 Task: Create a due date automation trigger when advanced on, 2 hours before a card is due add fields with custom field "Resume" set to a date between 1 and 7 working days ago.
Action: Mouse moved to (1147, 332)
Screenshot: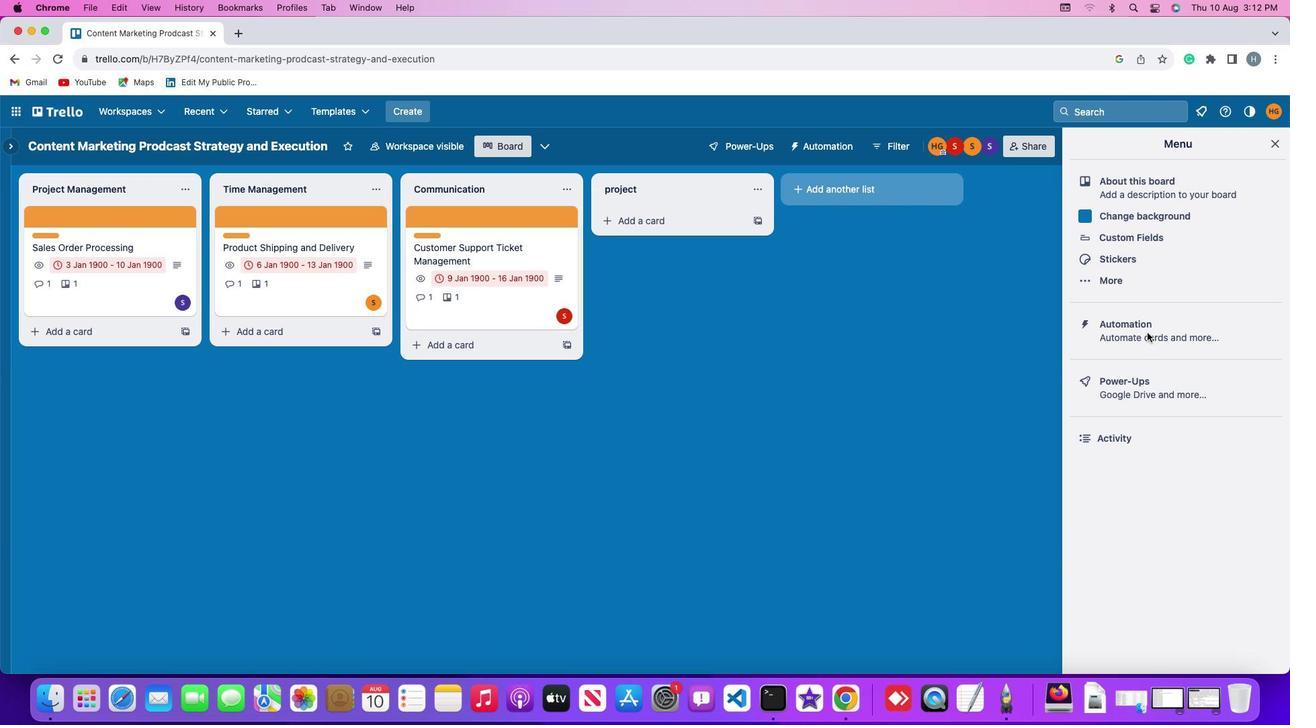 
Action: Mouse pressed left at (1147, 332)
Screenshot: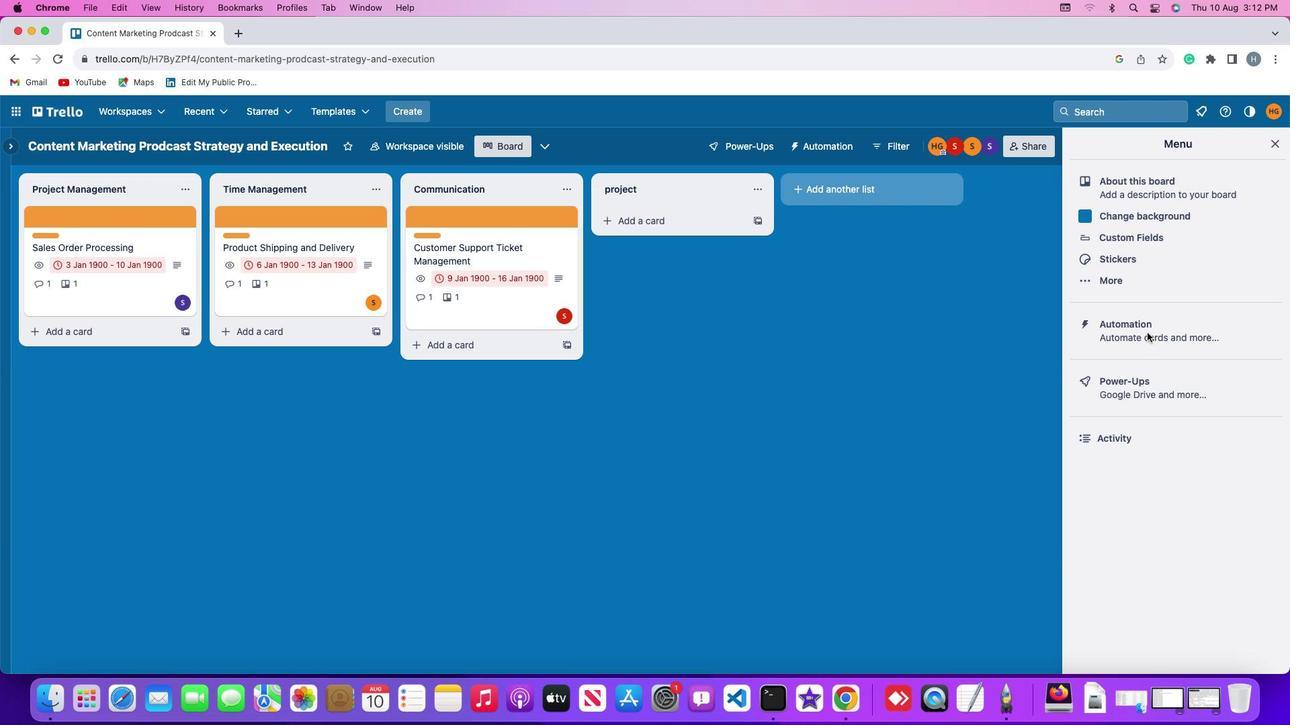 
Action: Mouse pressed left at (1147, 332)
Screenshot: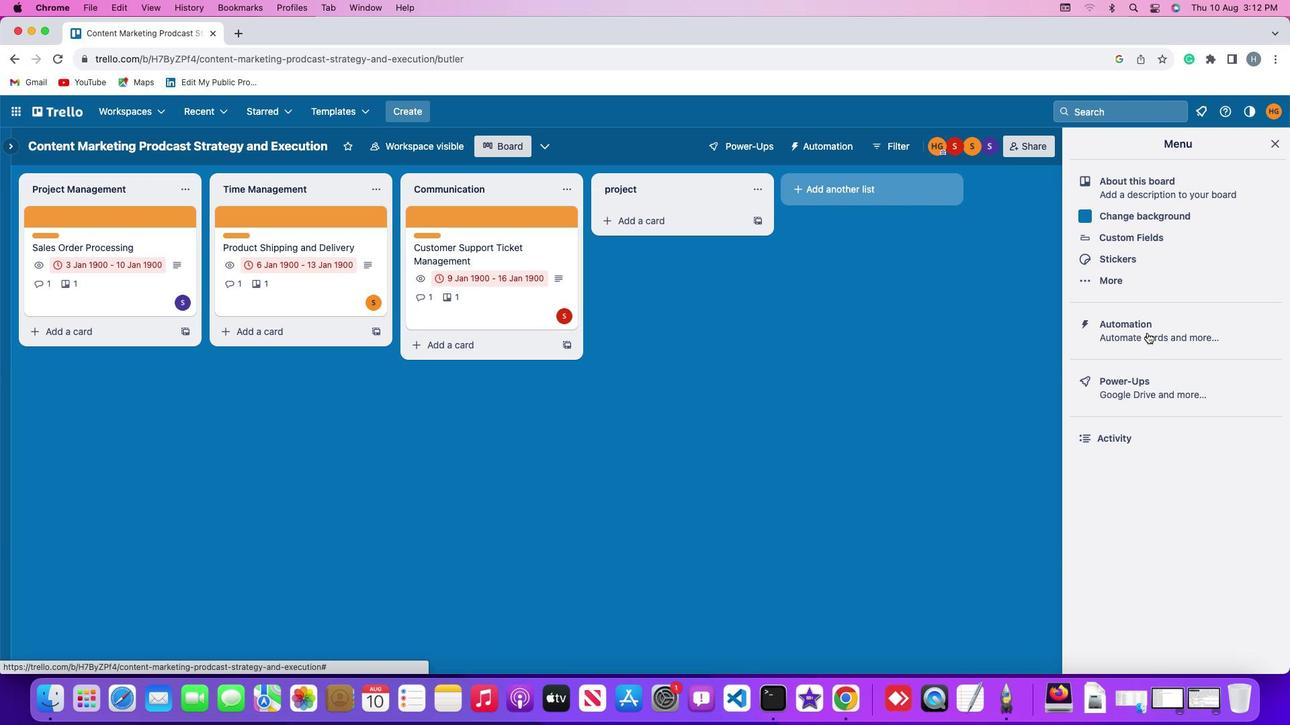 
Action: Mouse moved to (92, 320)
Screenshot: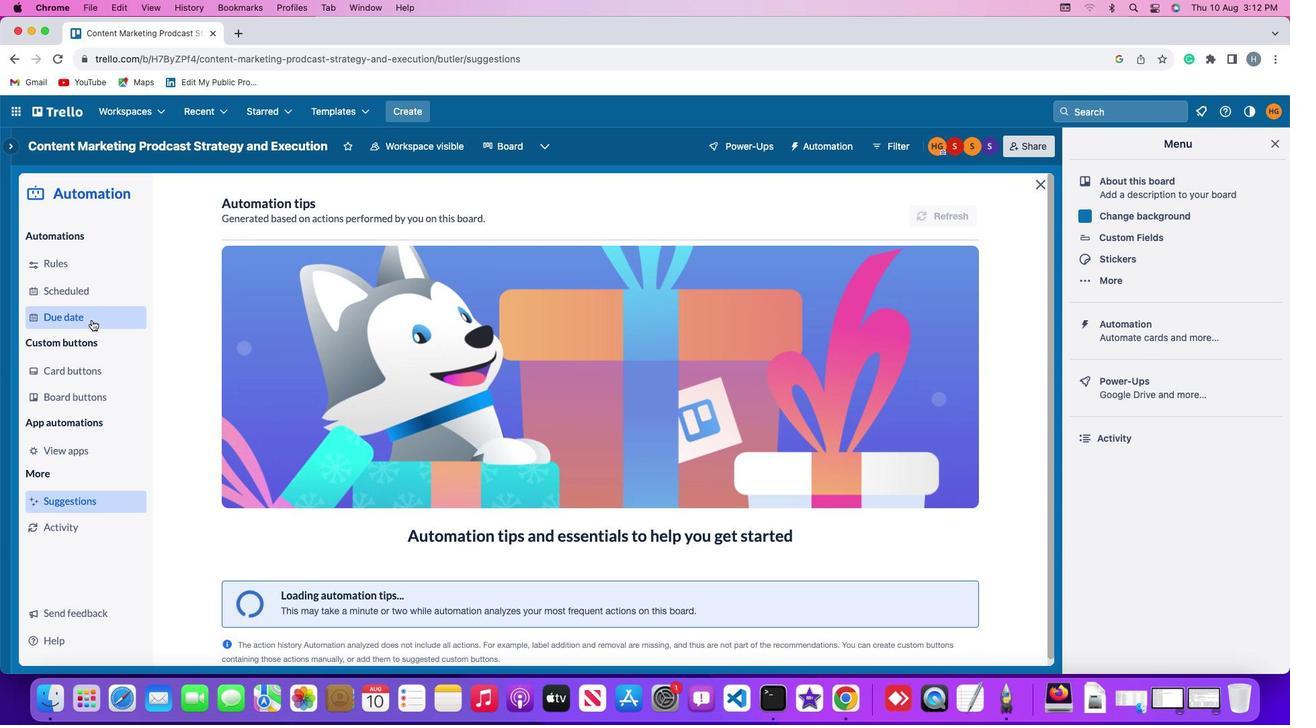 
Action: Mouse pressed left at (92, 320)
Screenshot: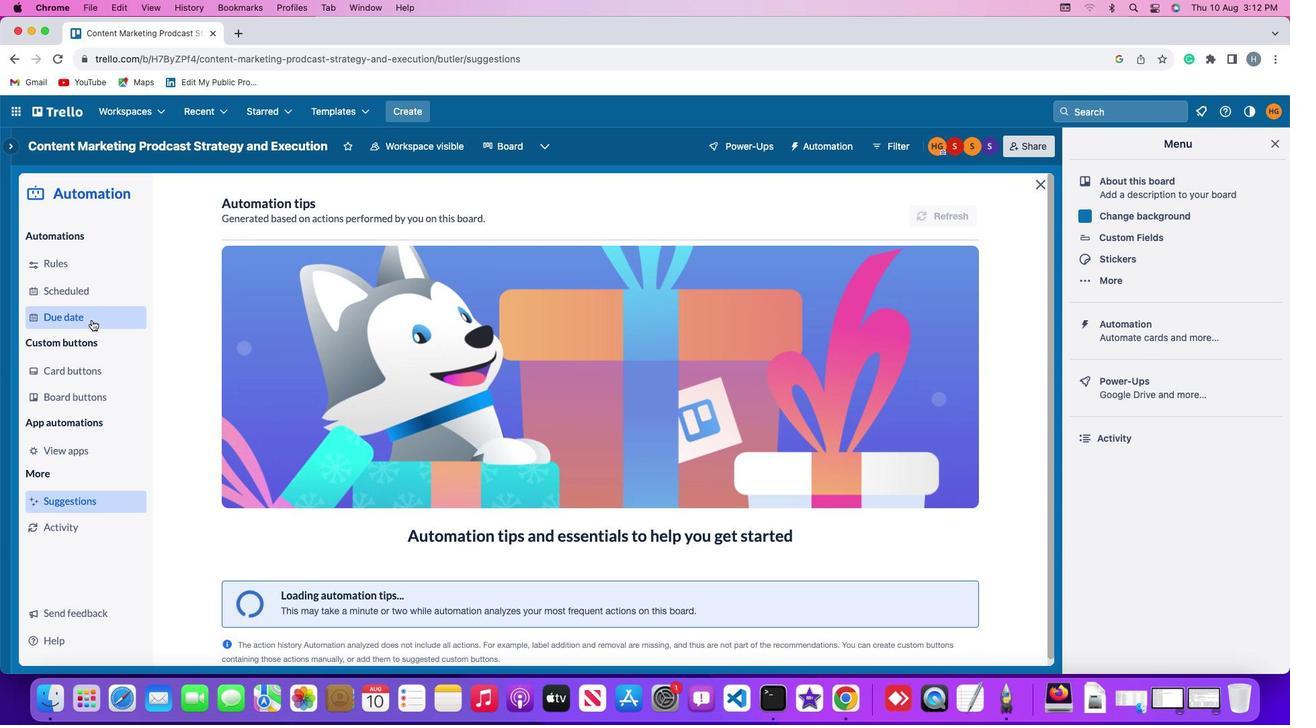 
Action: Mouse moved to (894, 205)
Screenshot: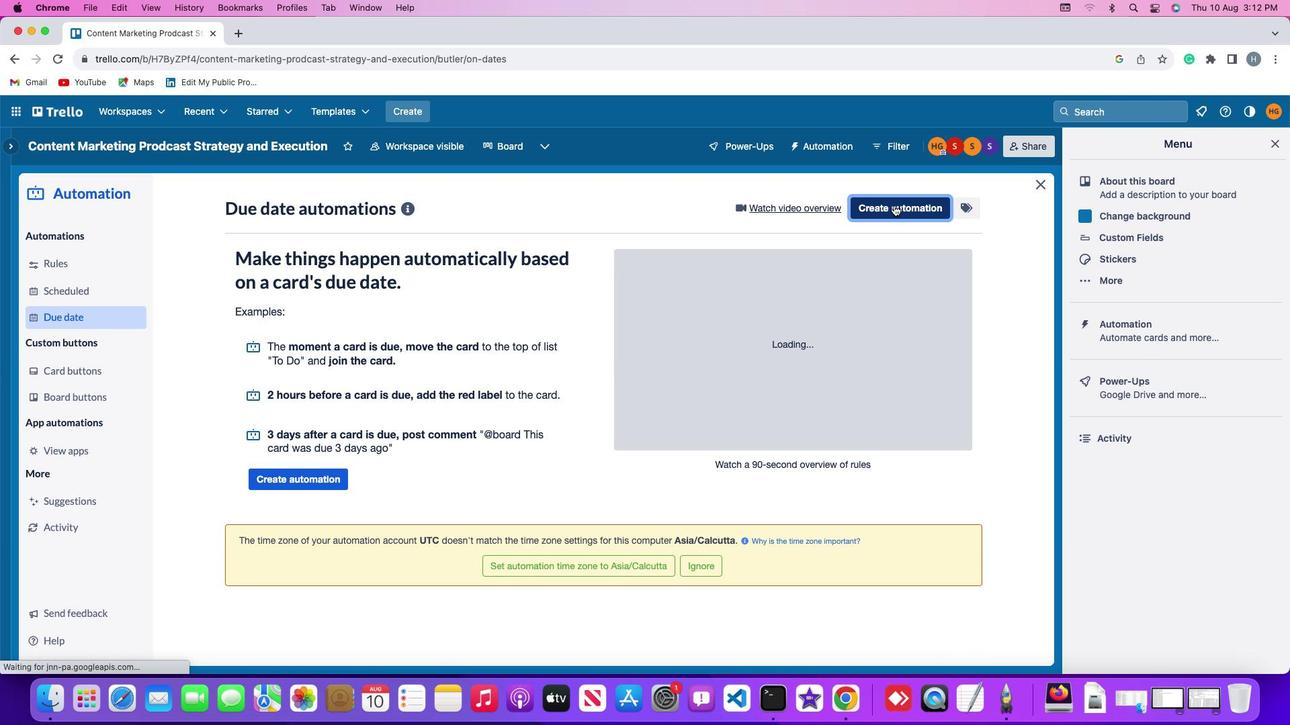 
Action: Mouse pressed left at (894, 205)
Screenshot: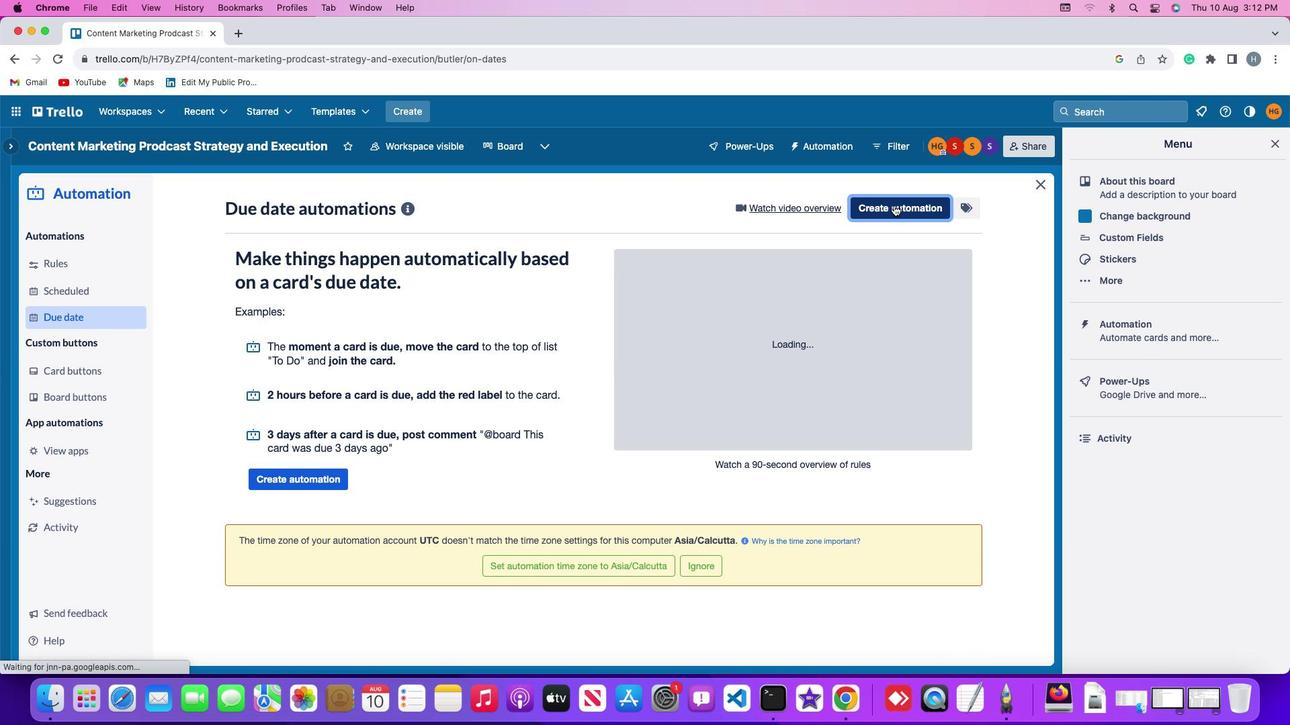 
Action: Mouse moved to (266, 340)
Screenshot: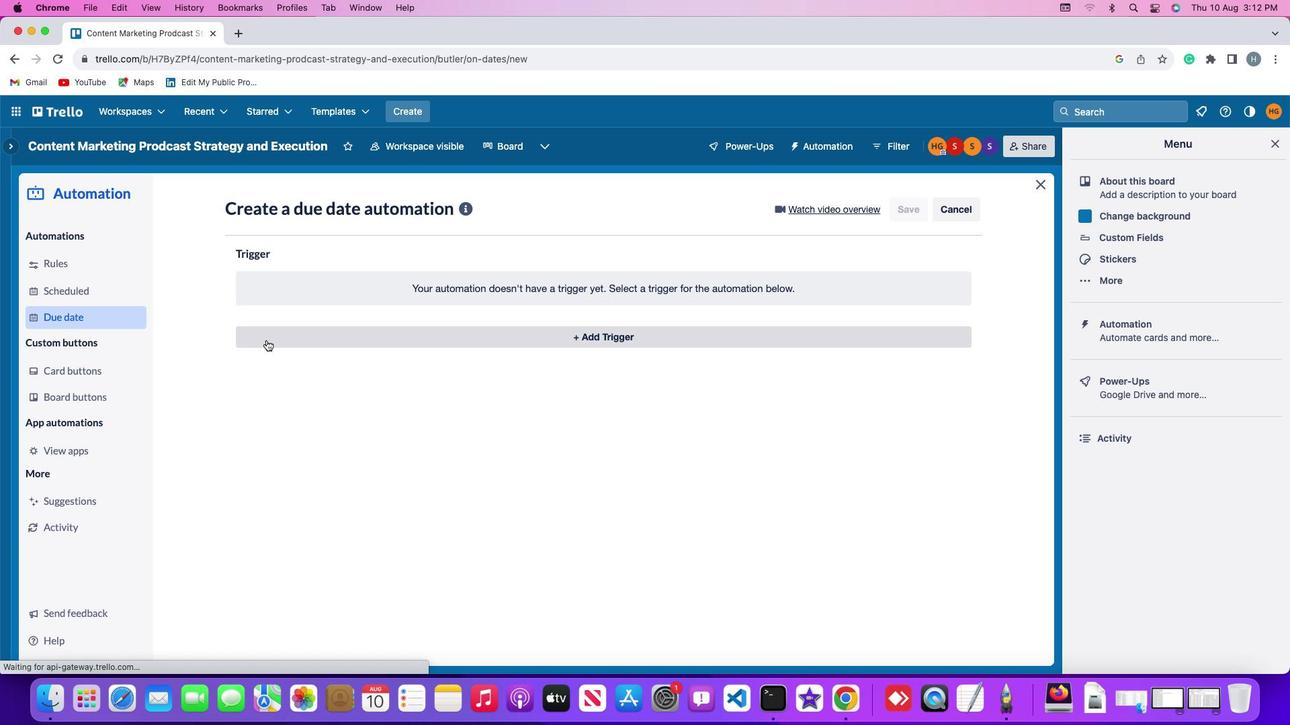 
Action: Mouse pressed left at (266, 340)
Screenshot: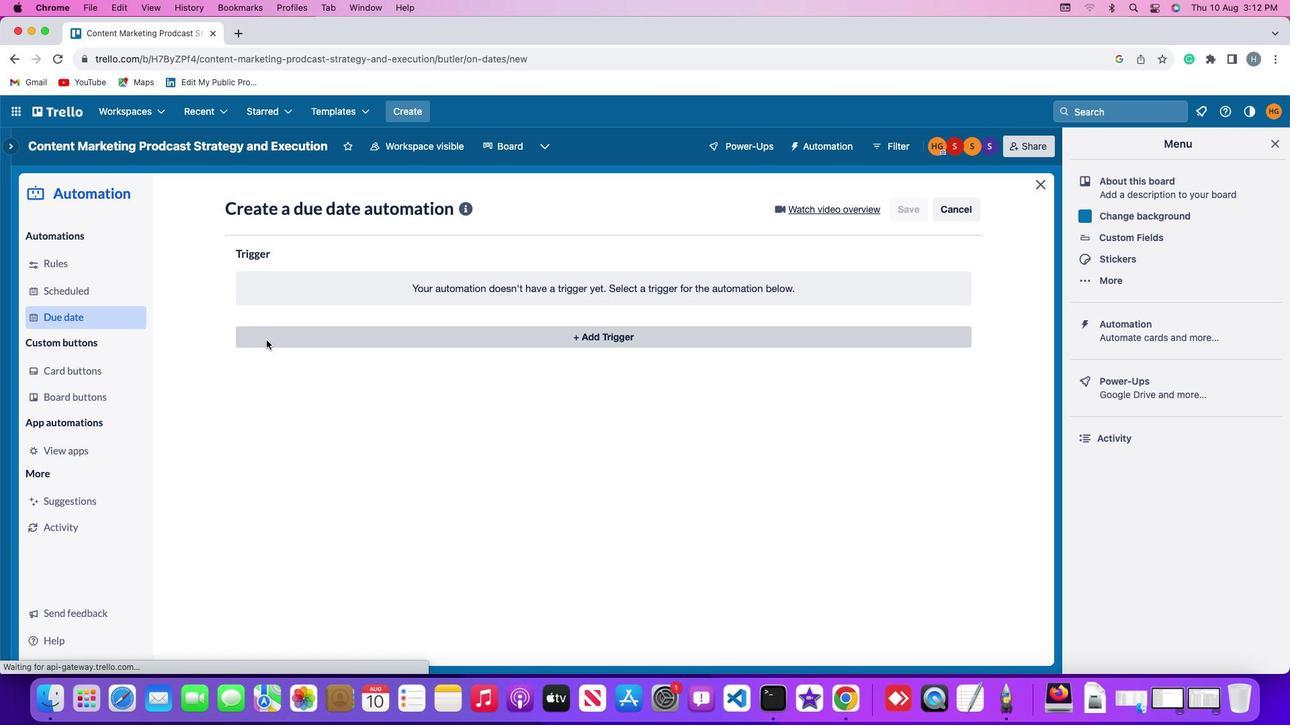 
Action: Mouse moved to (261, 546)
Screenshot: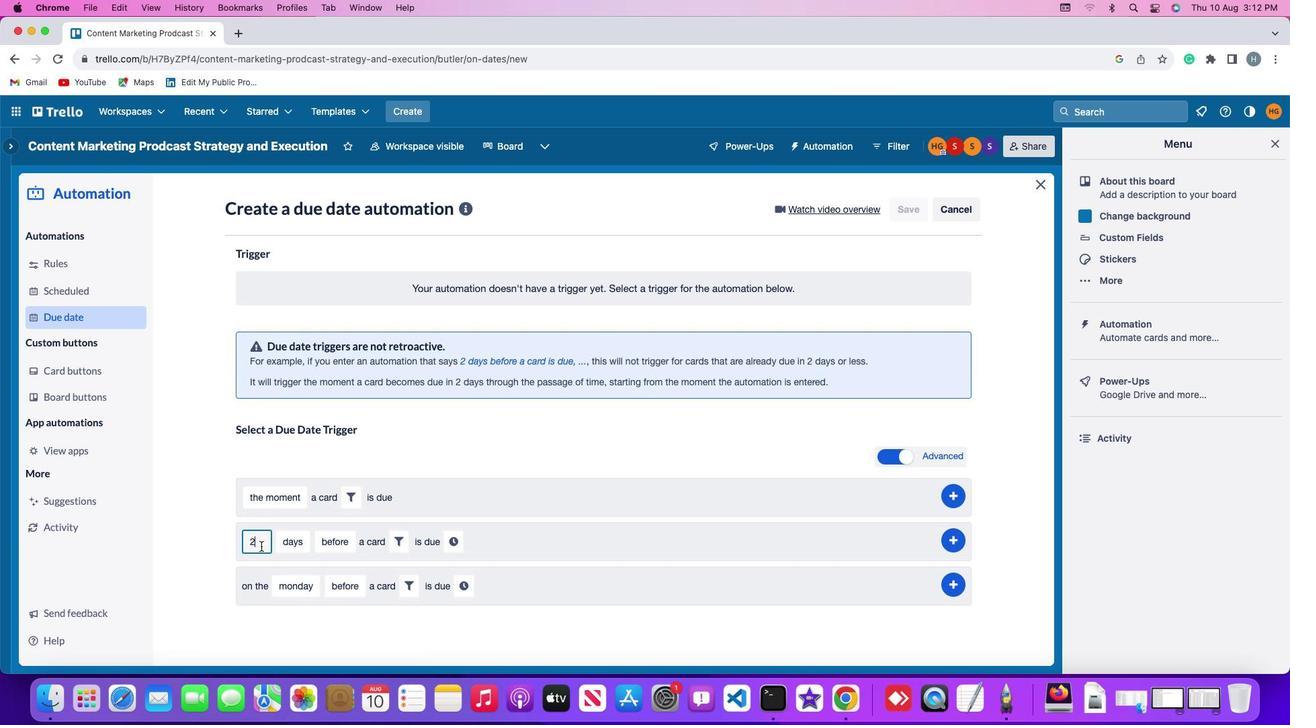 
Action: Mouse pressed left at (261, 546)
Screenshot: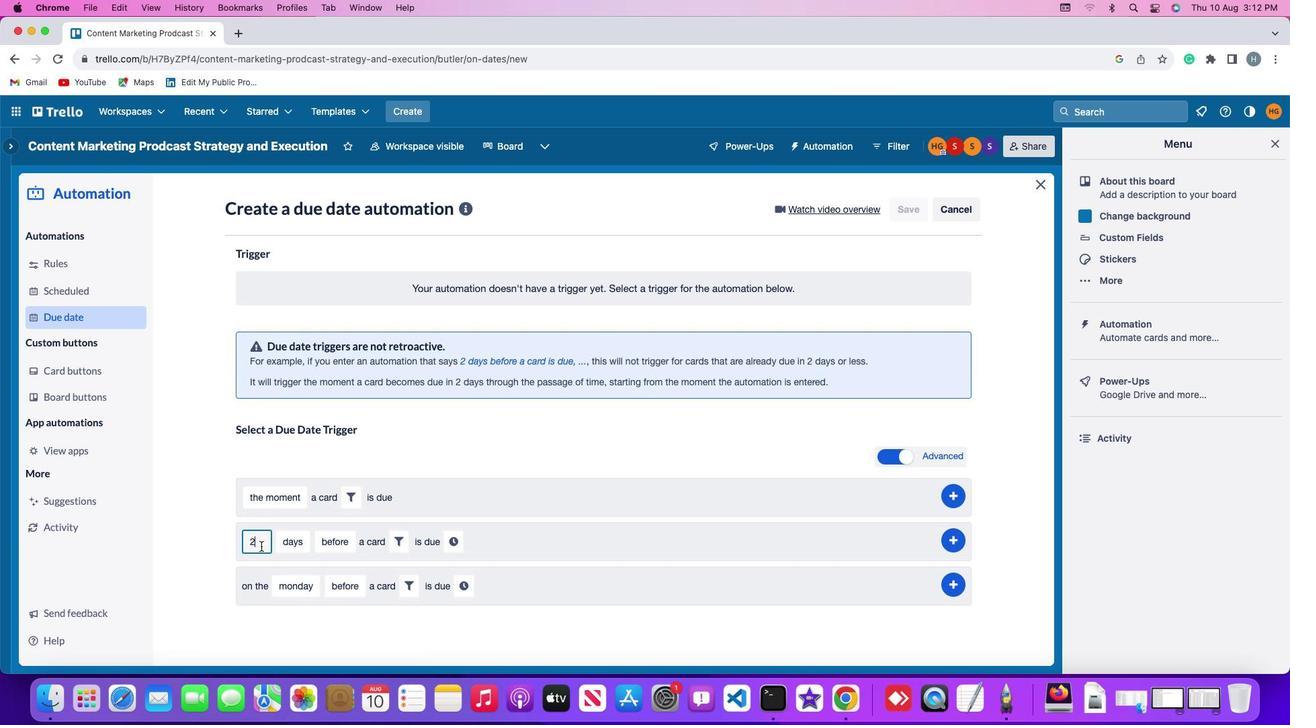 
Action: Mouse moved to (263, 543)
Screenshot: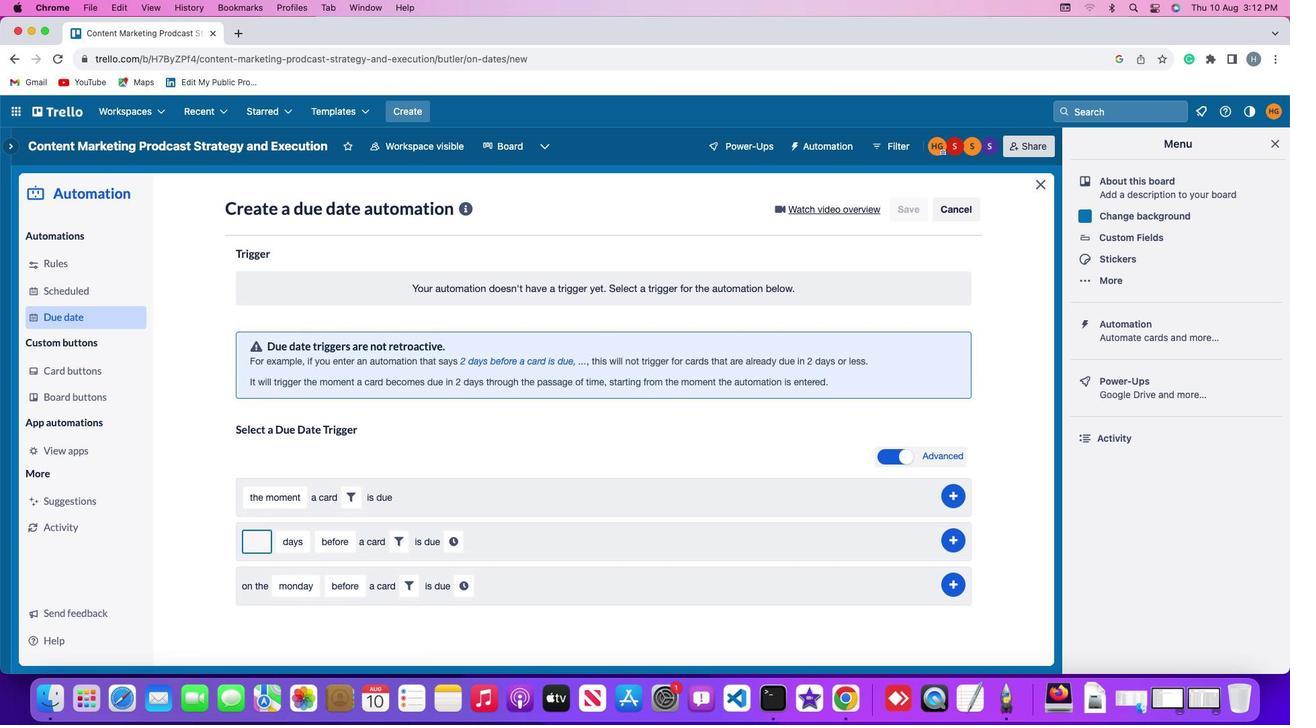 
Action: Key pressed Key.backspace
Screenshot: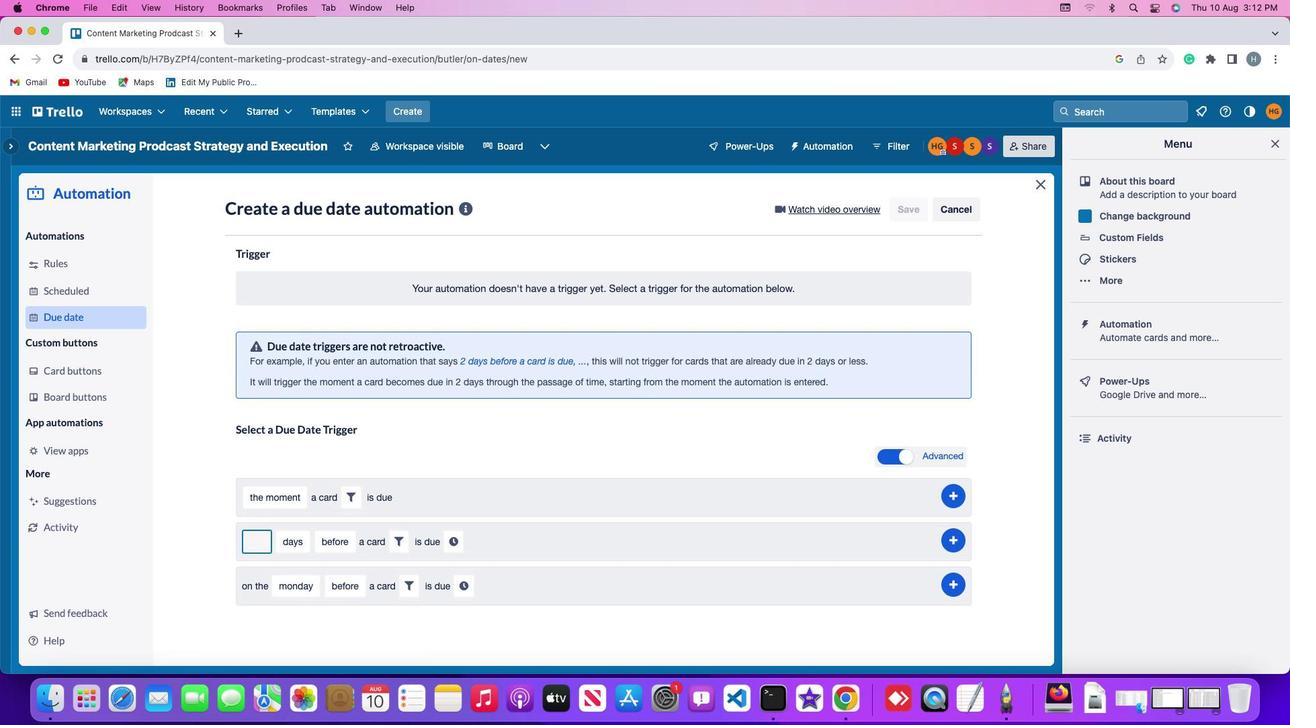 
Action: Mouse moved to (267, 542)
Screenshot: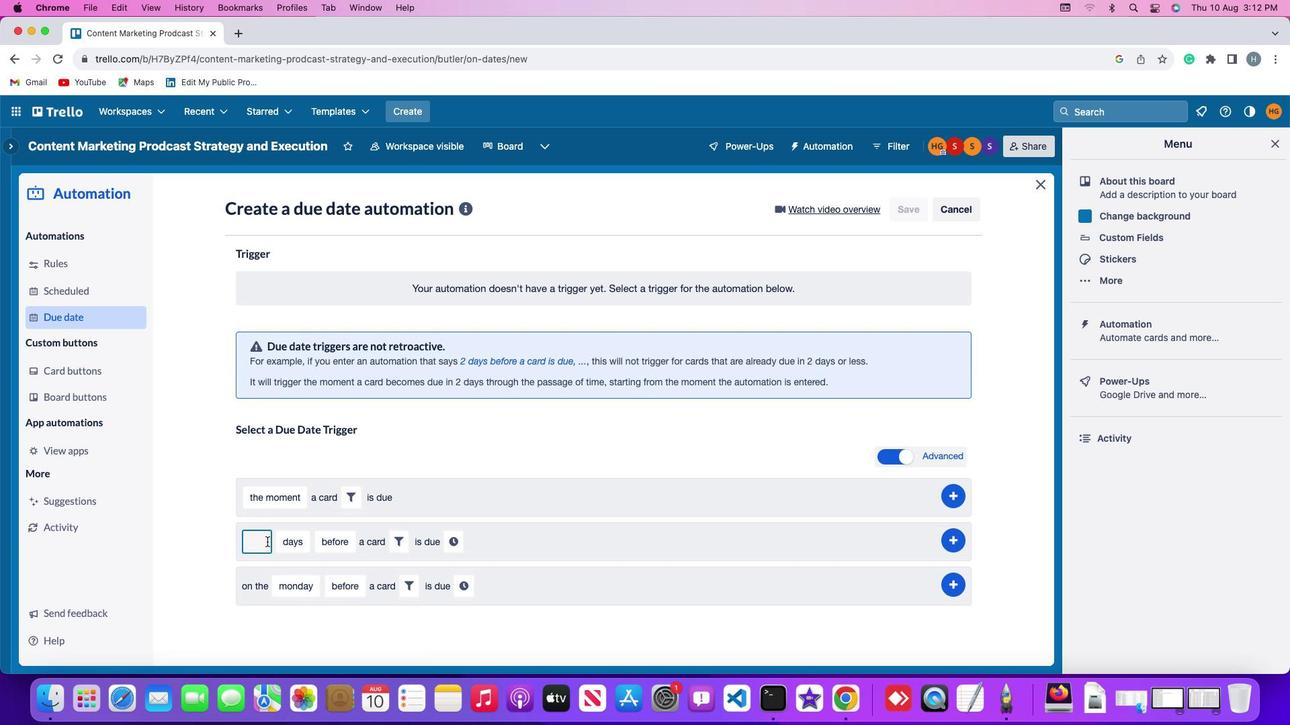 
Action: Key pressed '2'
Screenshot: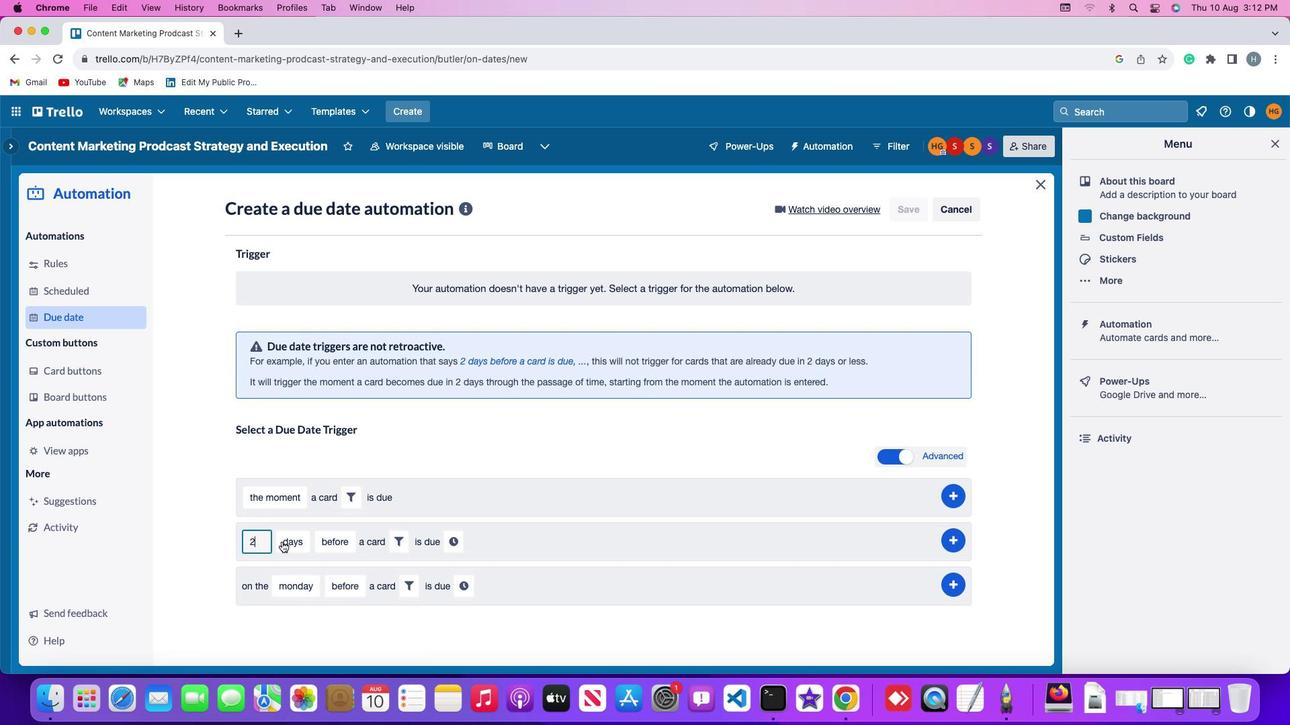 
Action: Mouse moved to (292, 540)
Screenshot: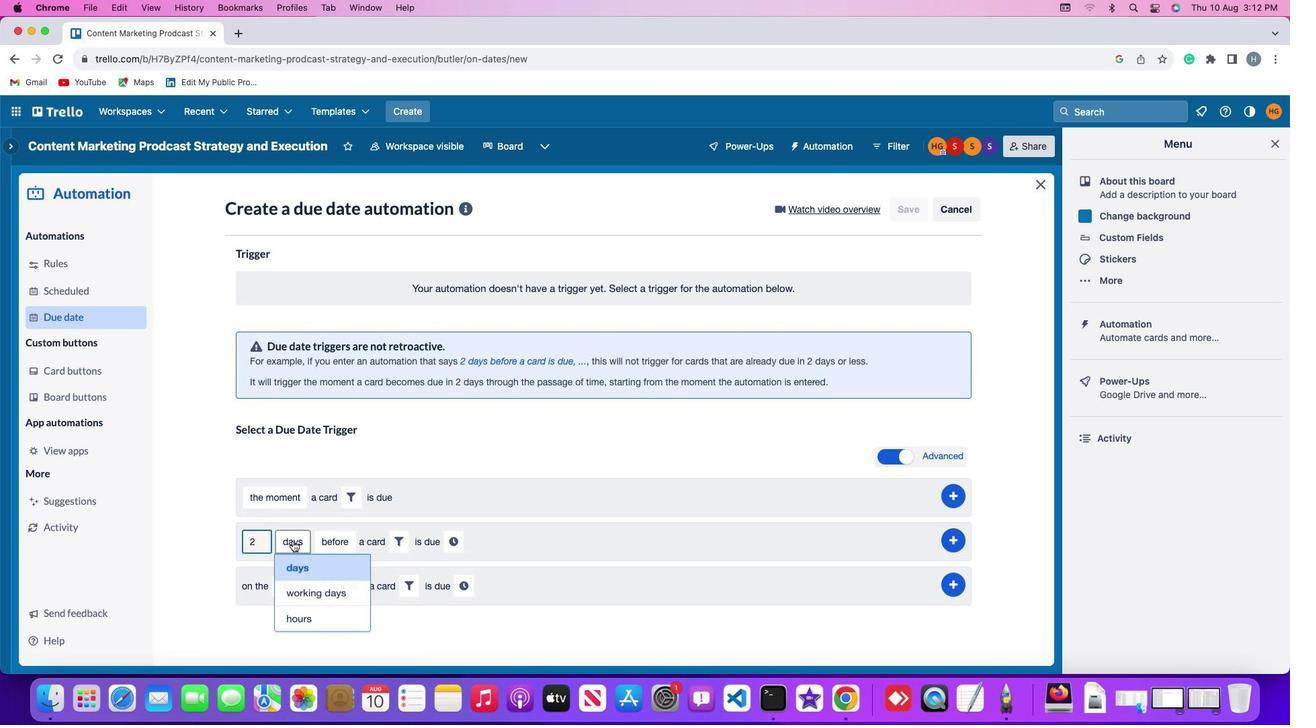 
Action: Mouse pressed left at (292, 540)
Screenshot: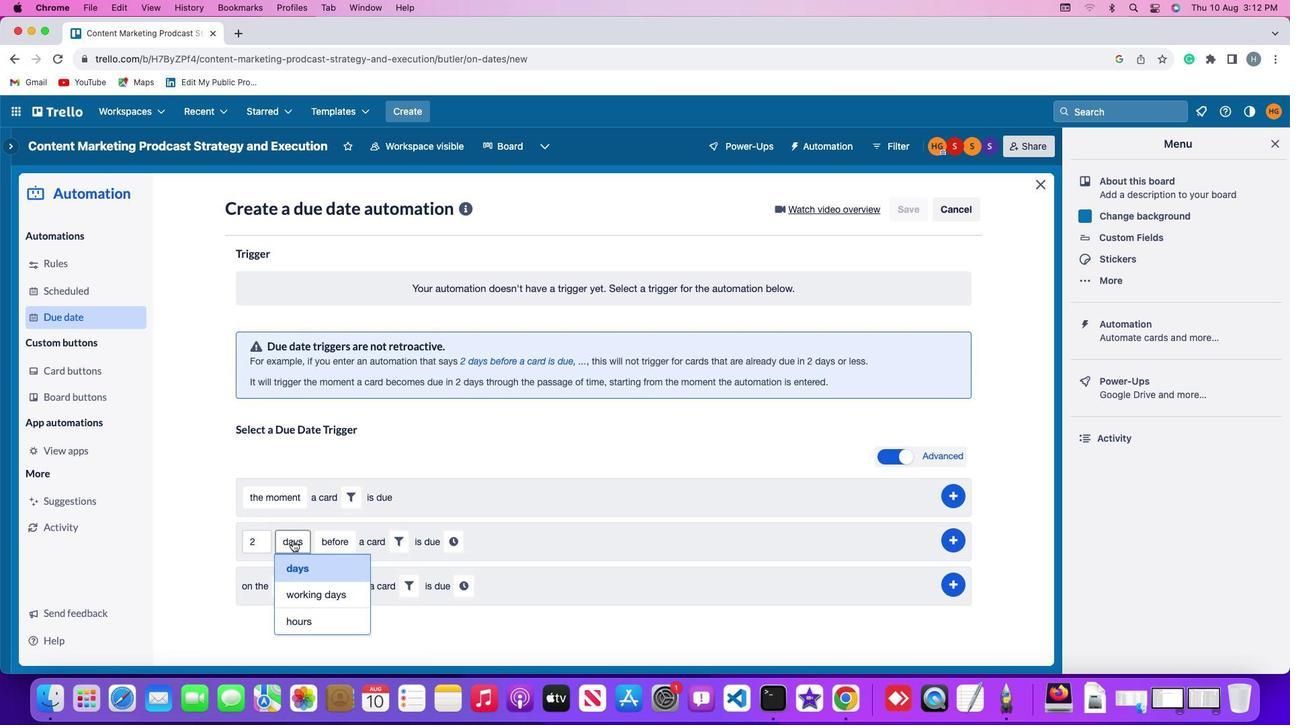 
Action: Mouse moved to (304, 618)
Screenshot: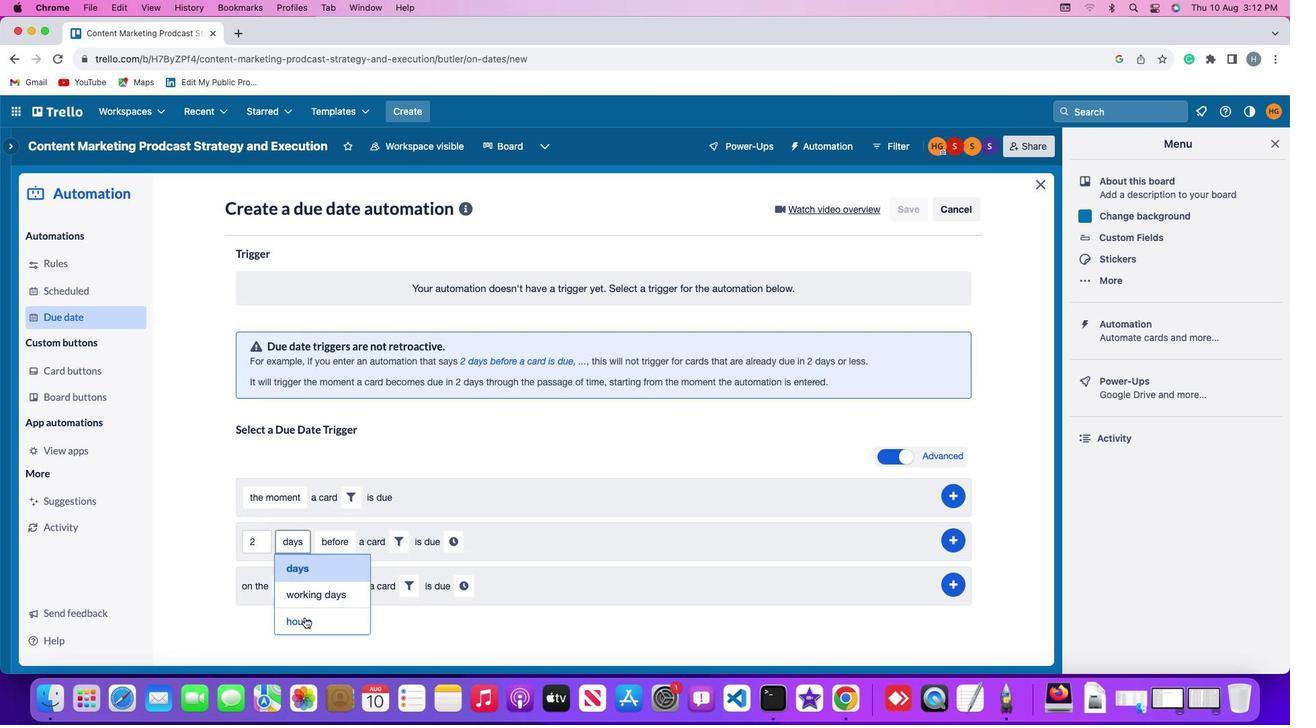 
Action: Mouse pressed left at (304, 618)
Screenshot: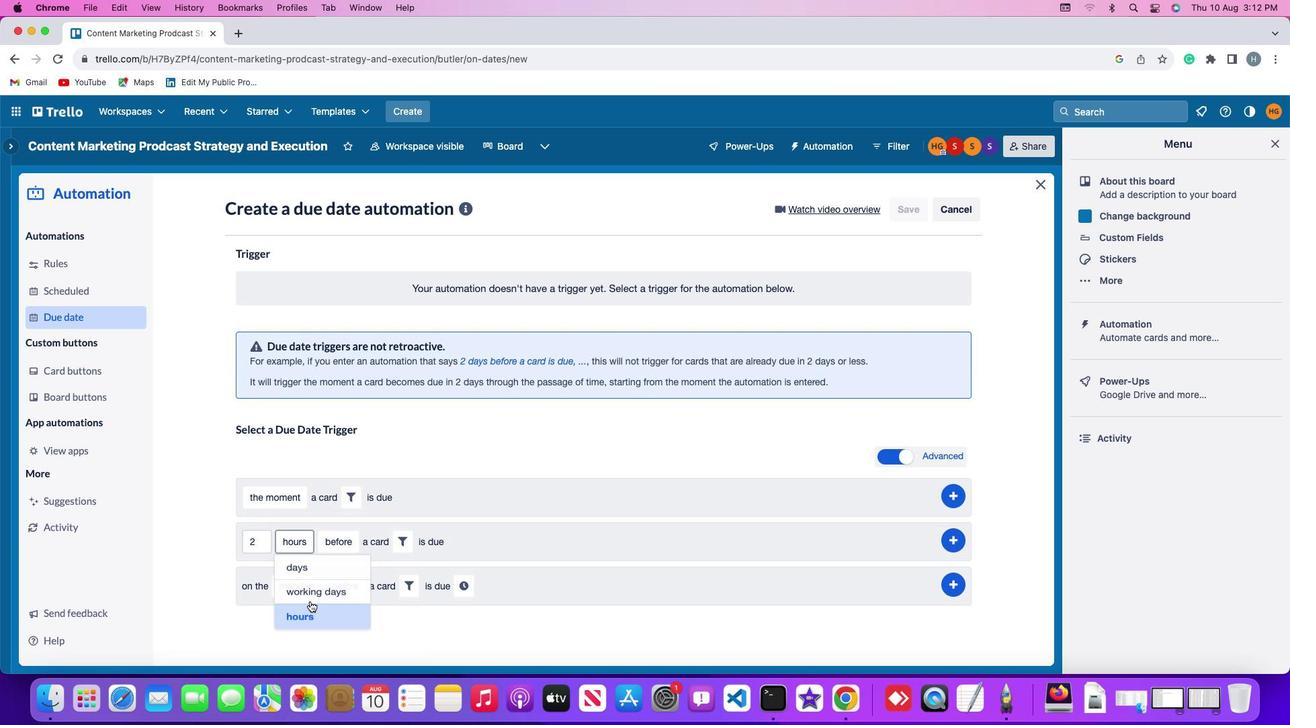 
Action: Mouse moved to (332, 545)
Screenshot: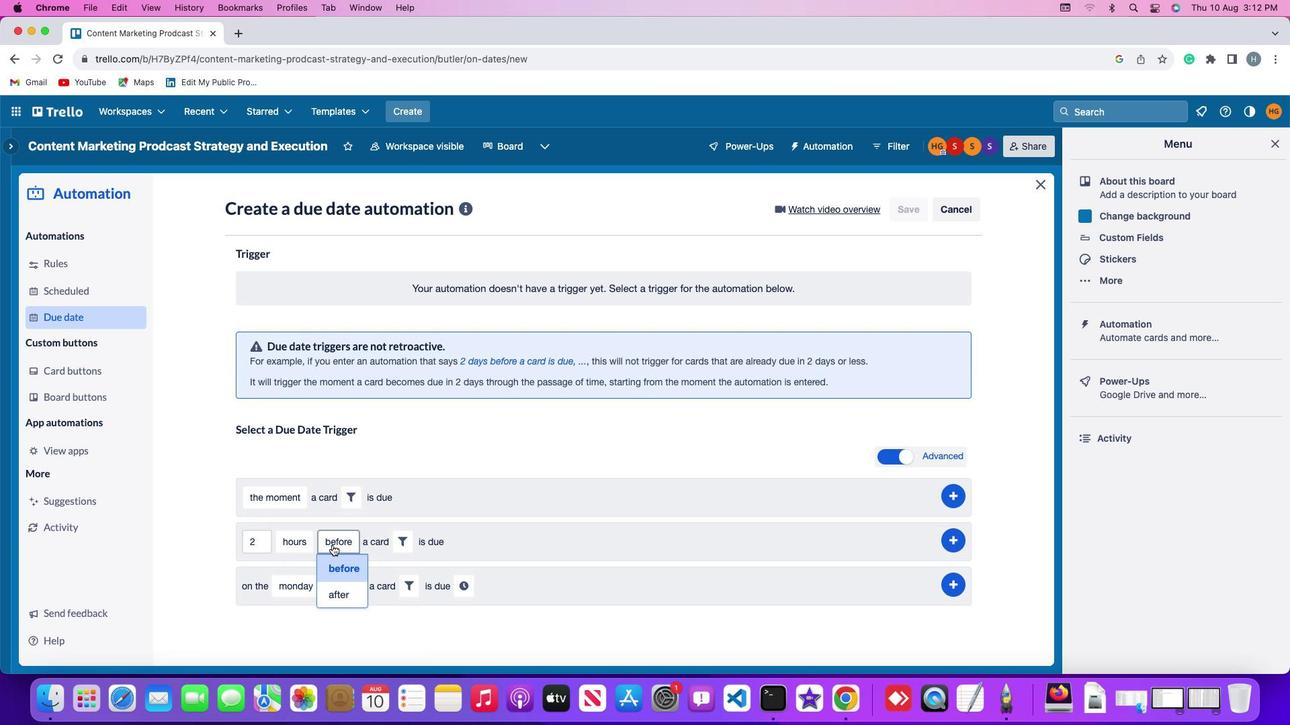 
Action: Mouse pressed left at (332, 545)
Screenshot: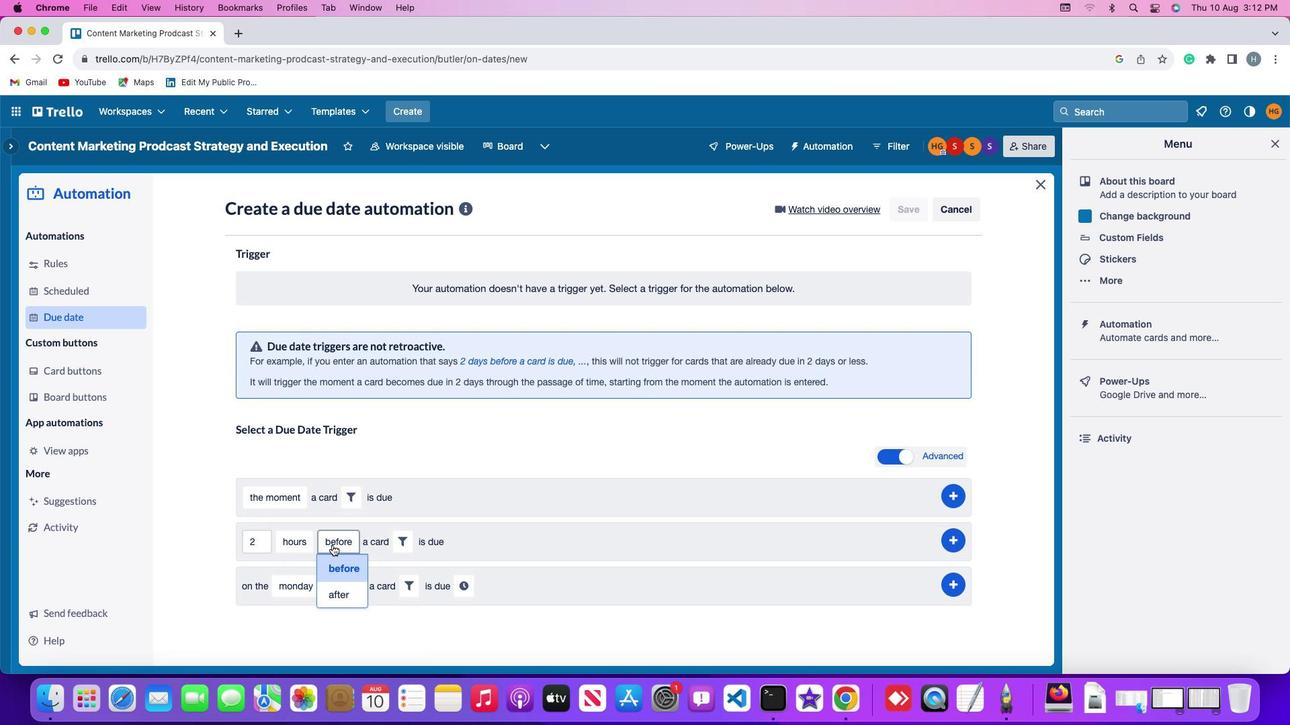 
Action: Mouse moved to (340, 569)
Screenshot: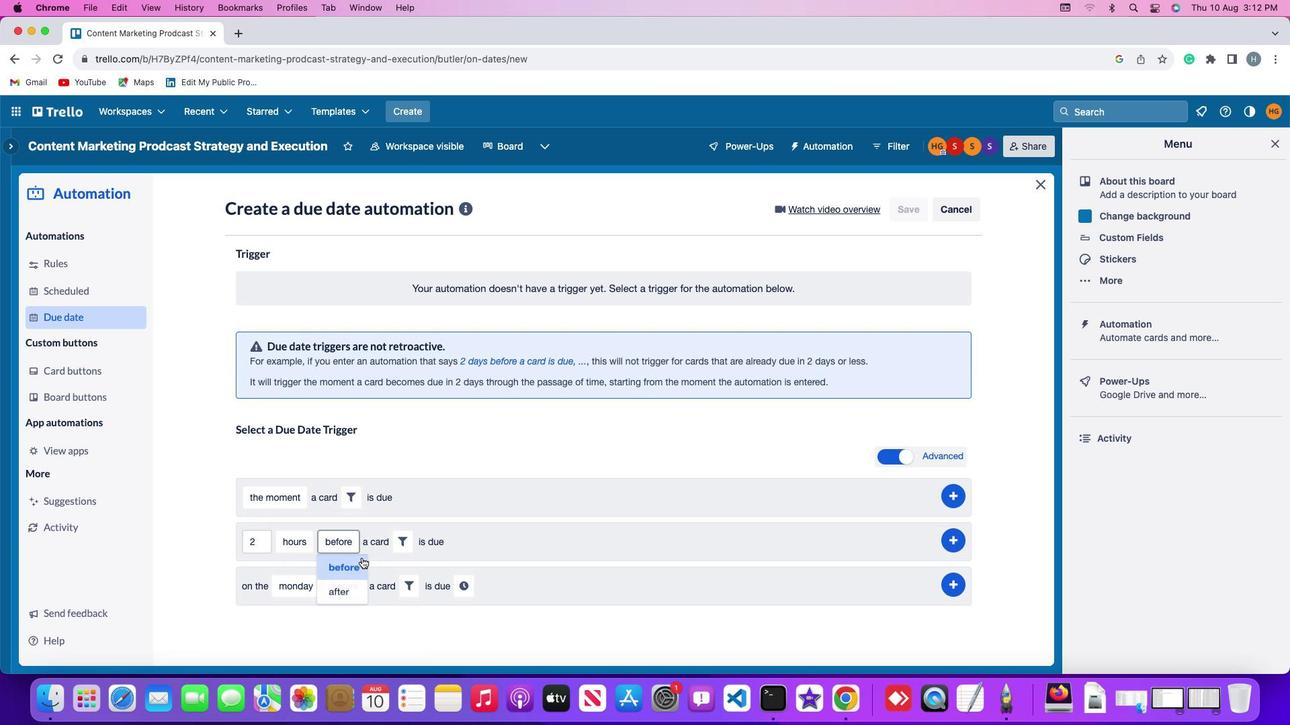 
Action: Mouse pressed left at (340, 569)
Screenshot: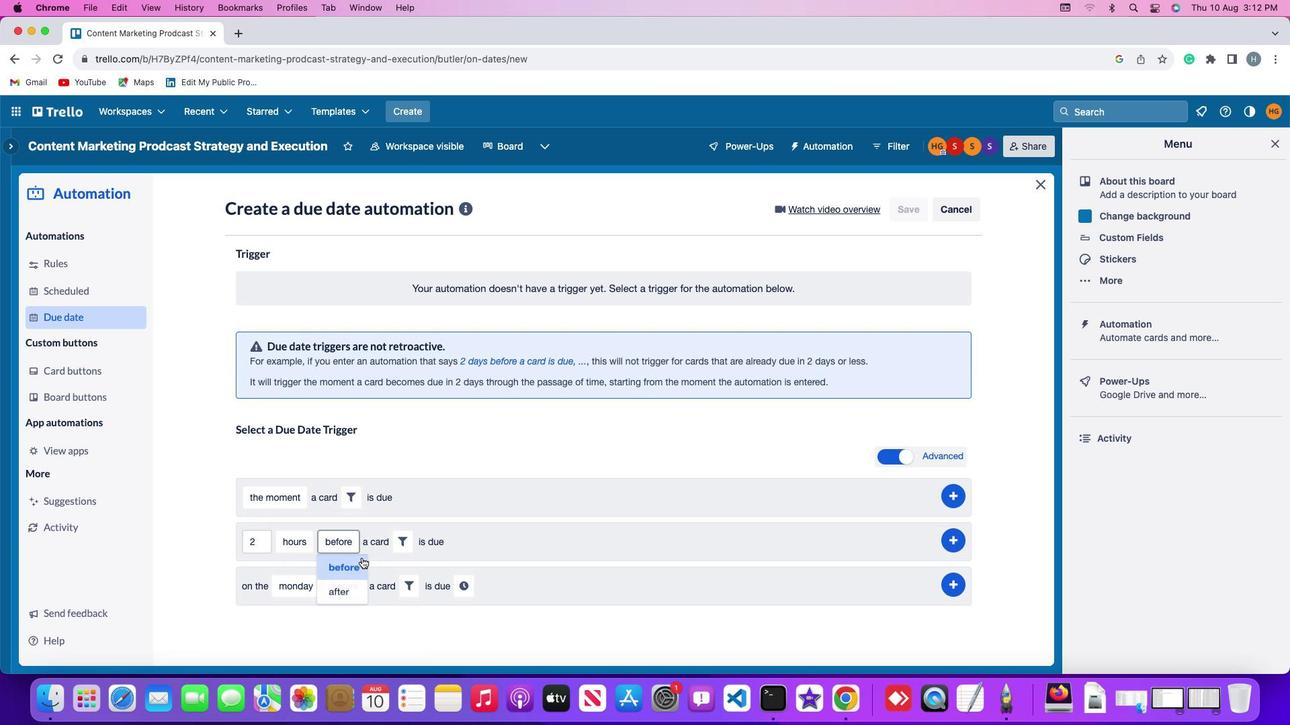 
Action: Mouse moved to (399, 541)
Screenshot: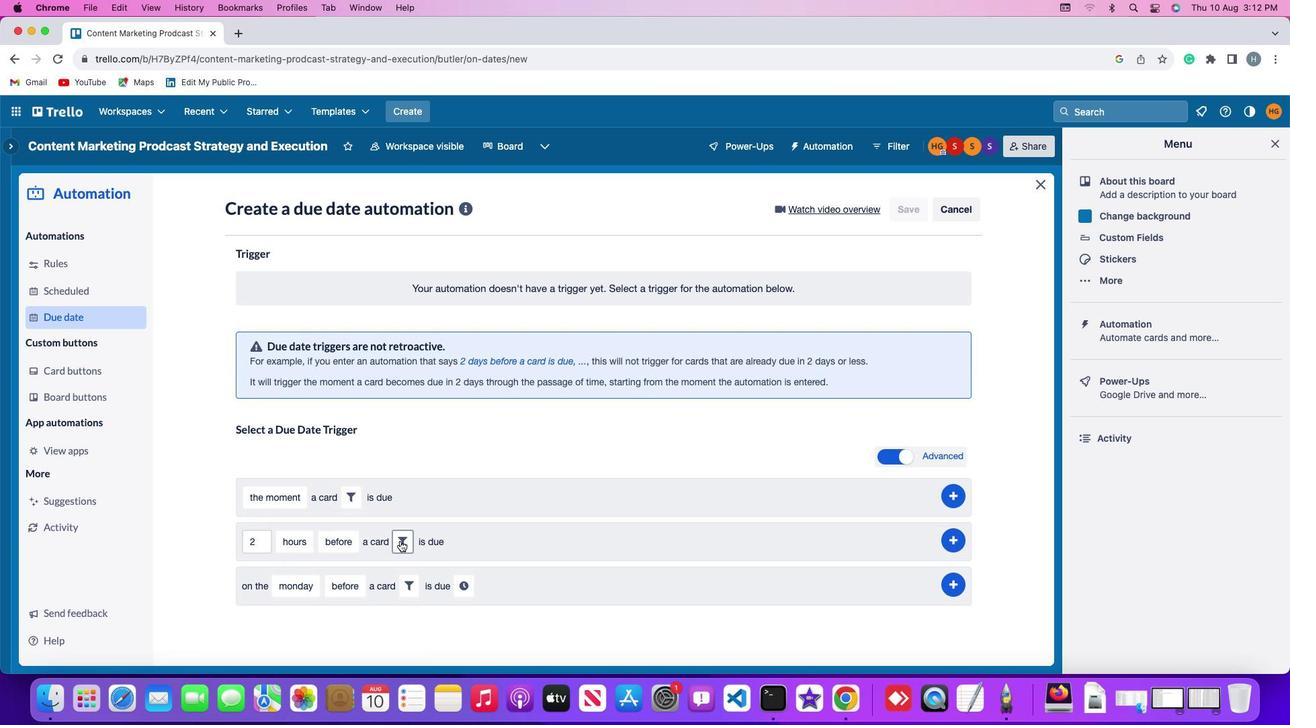 
Action: Mouse pressed left at (399, 541)
Screenshot: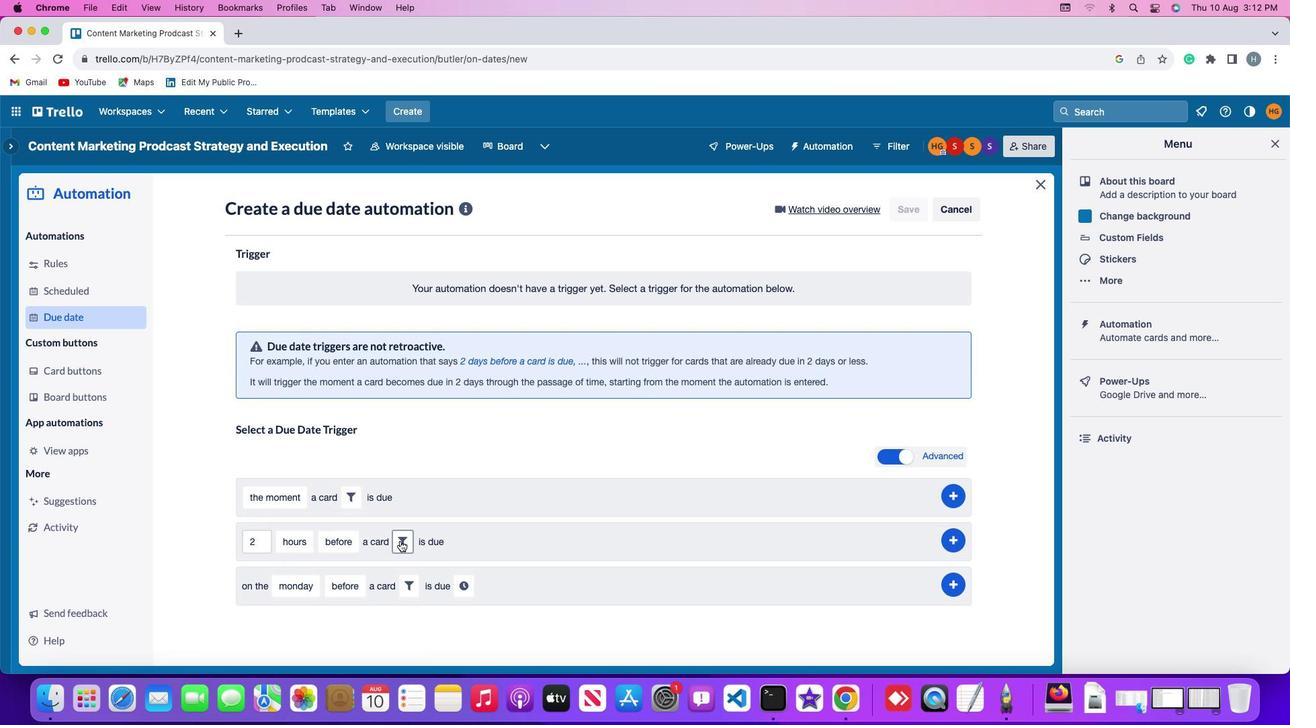 
Action: Mouse moved to (620, 582)
Screenshot: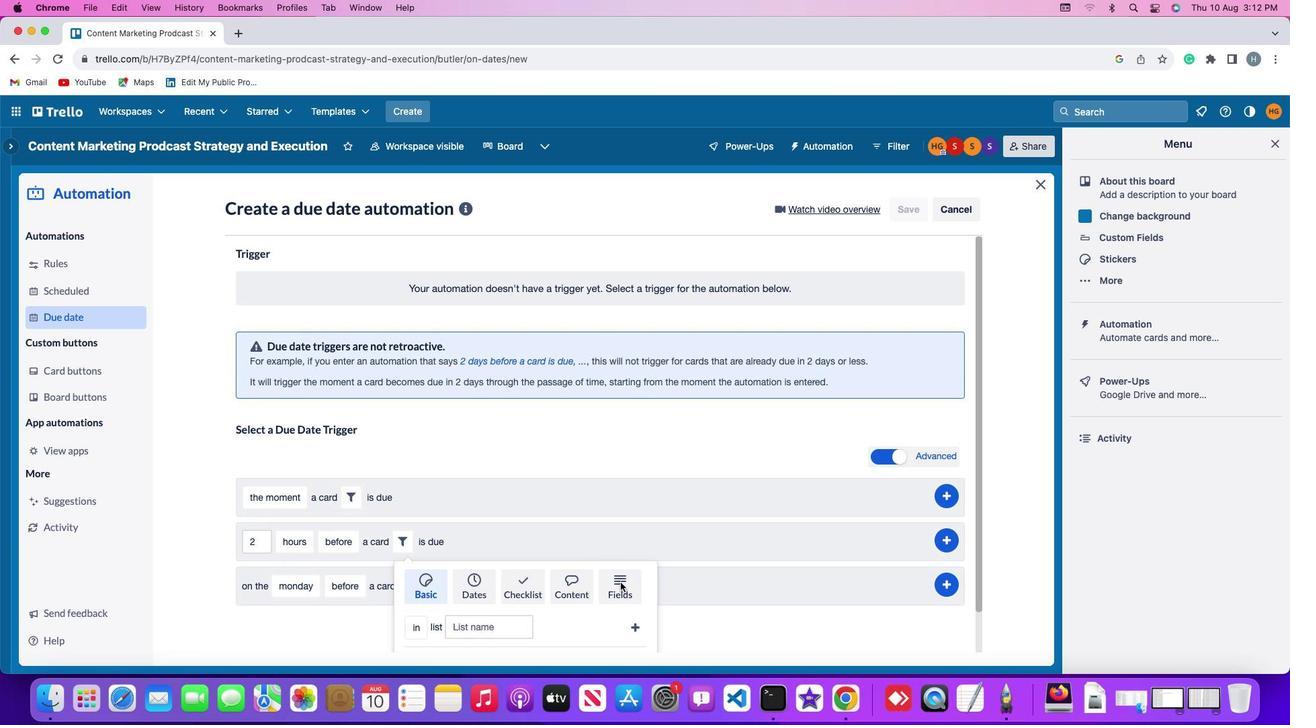 
Action: Mouse pressed left at (620, 582)
Screenshot: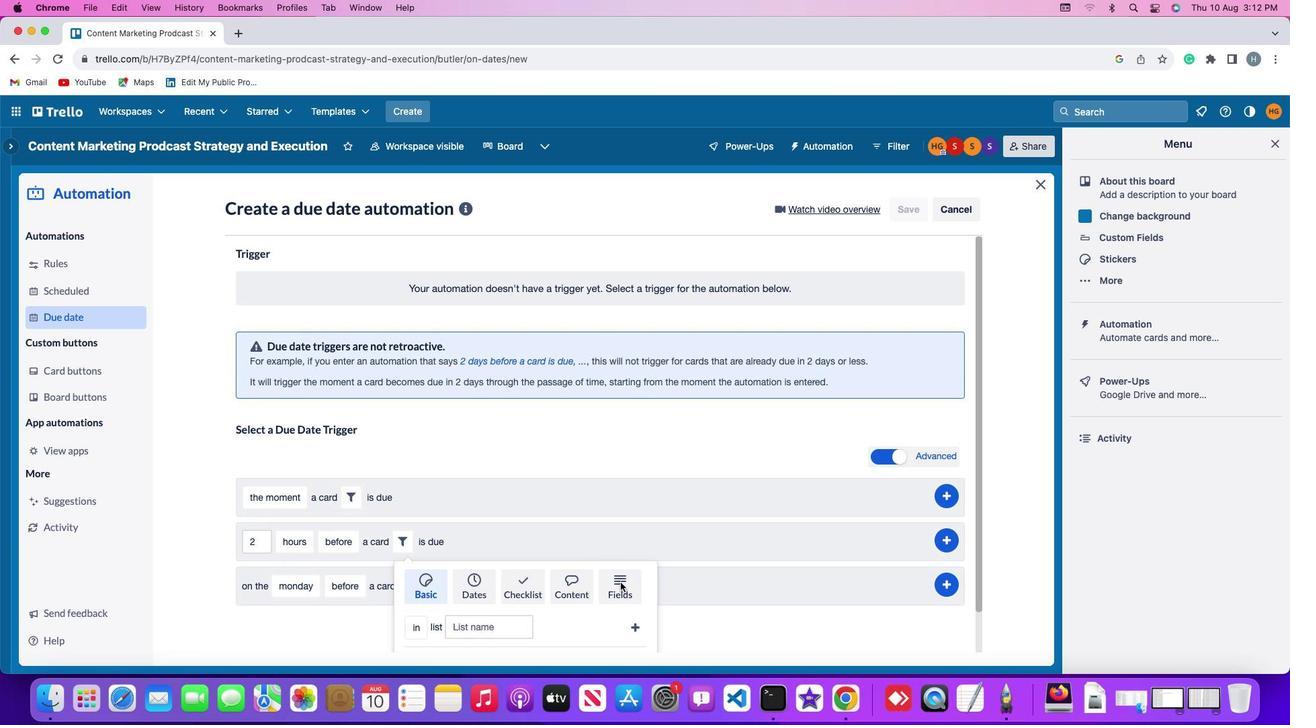 
Action: Mouse moved to (358, 627)
Screenshot: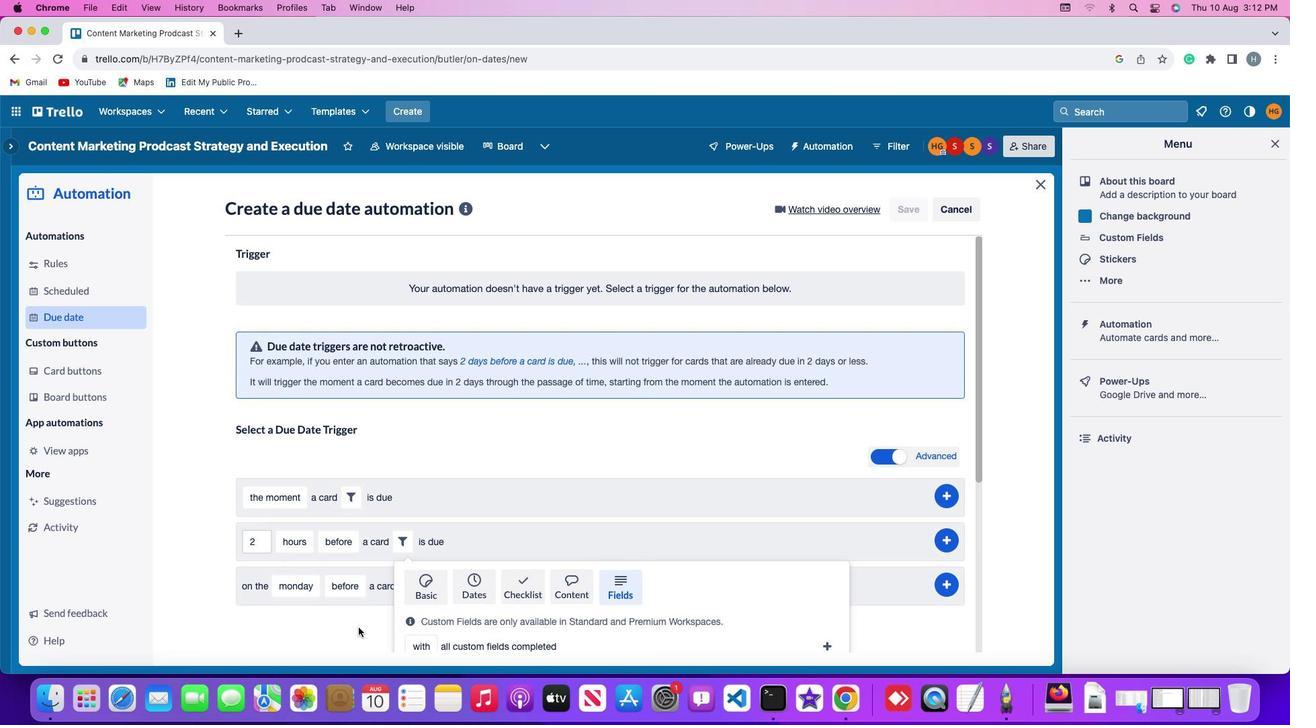 
Action: Mouse scrolled (358, 627) with delta (0, 0)
Screenshot: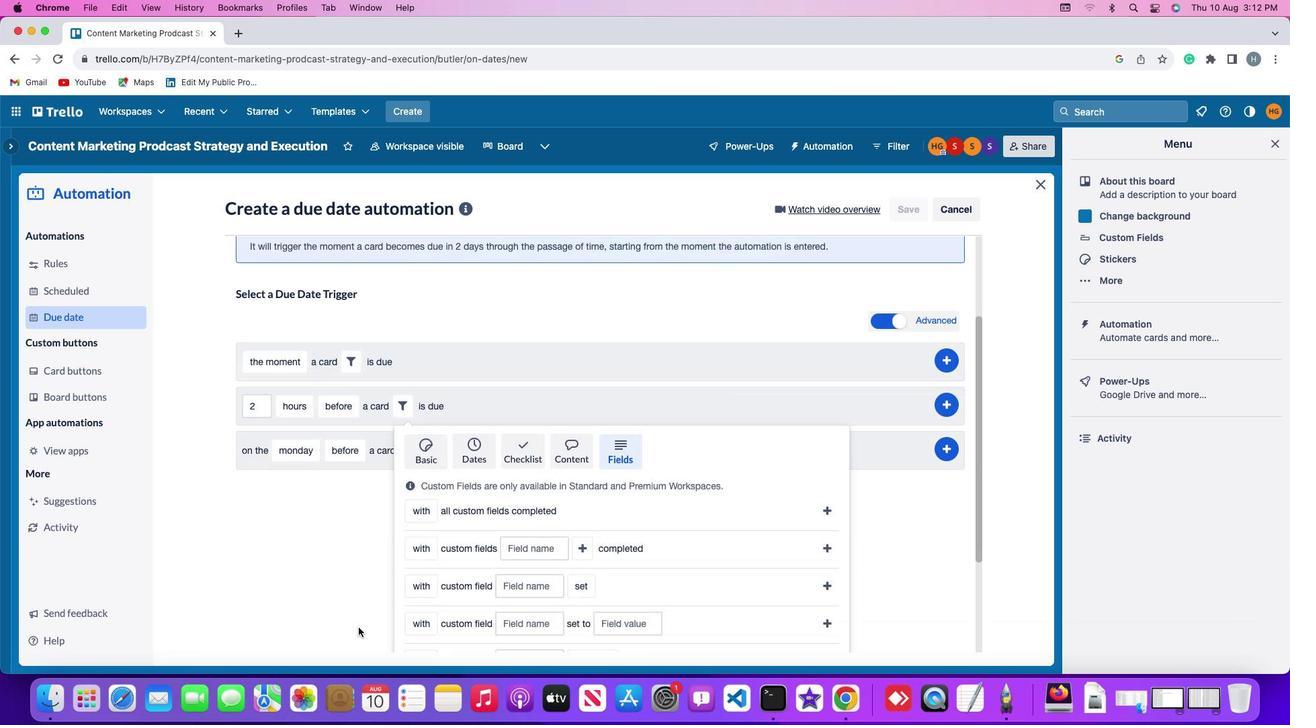 
Action: Mouse scrolled (358, 627) with delta (0, 0)
Screenshot: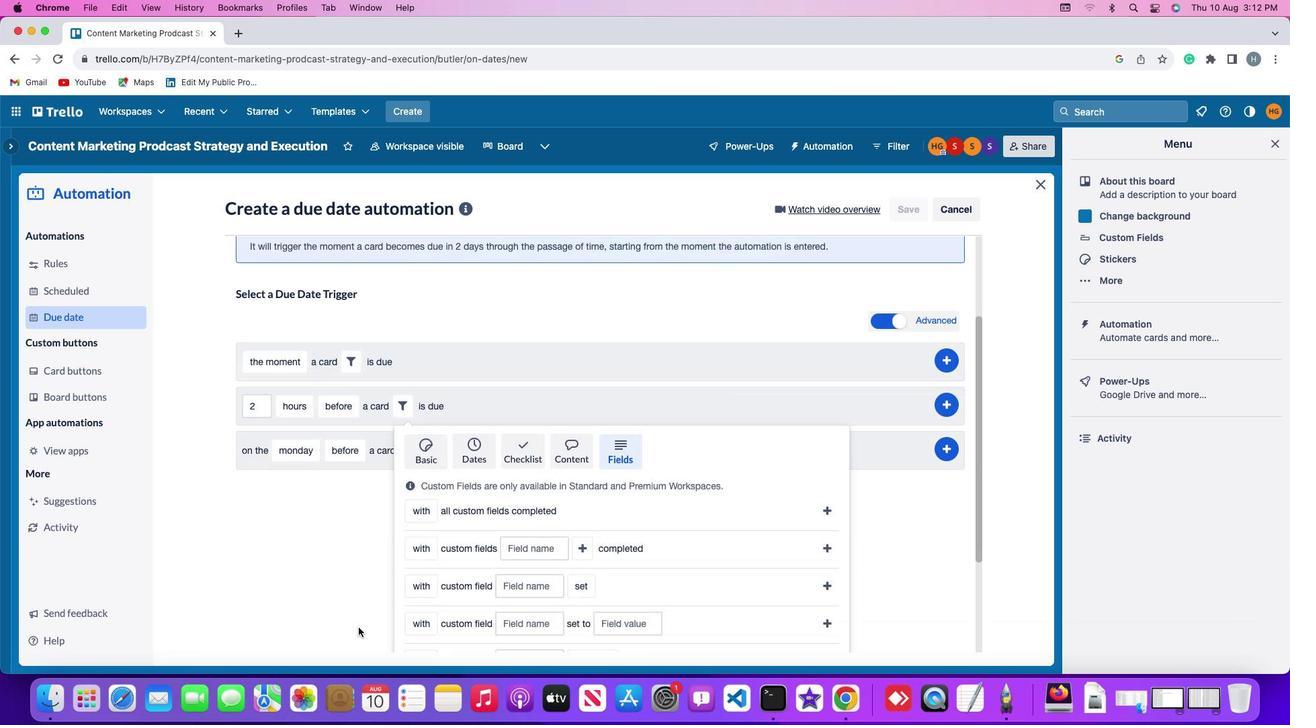 
Action: Mouse scrolled (358, 627) with delta (0, -2)
Screenshot: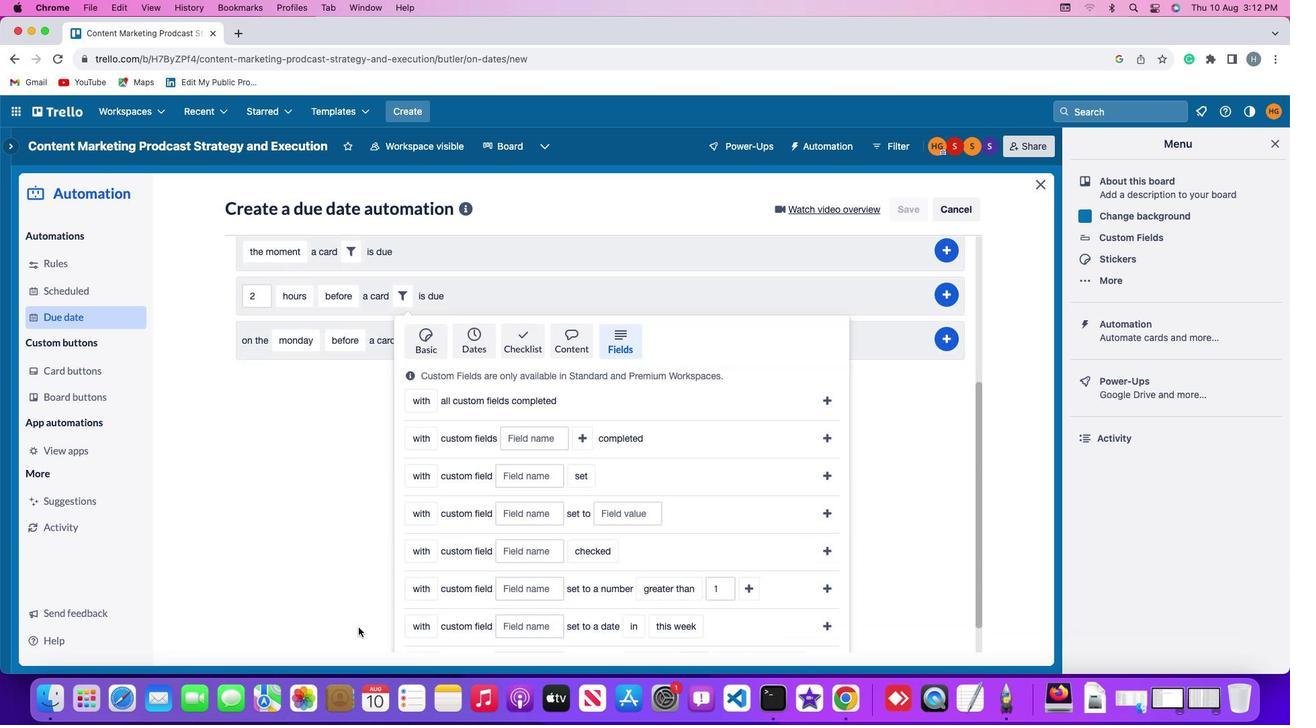 
Action: Mouse scrolled (358, 627) with delta (0, -3)
Screenshot: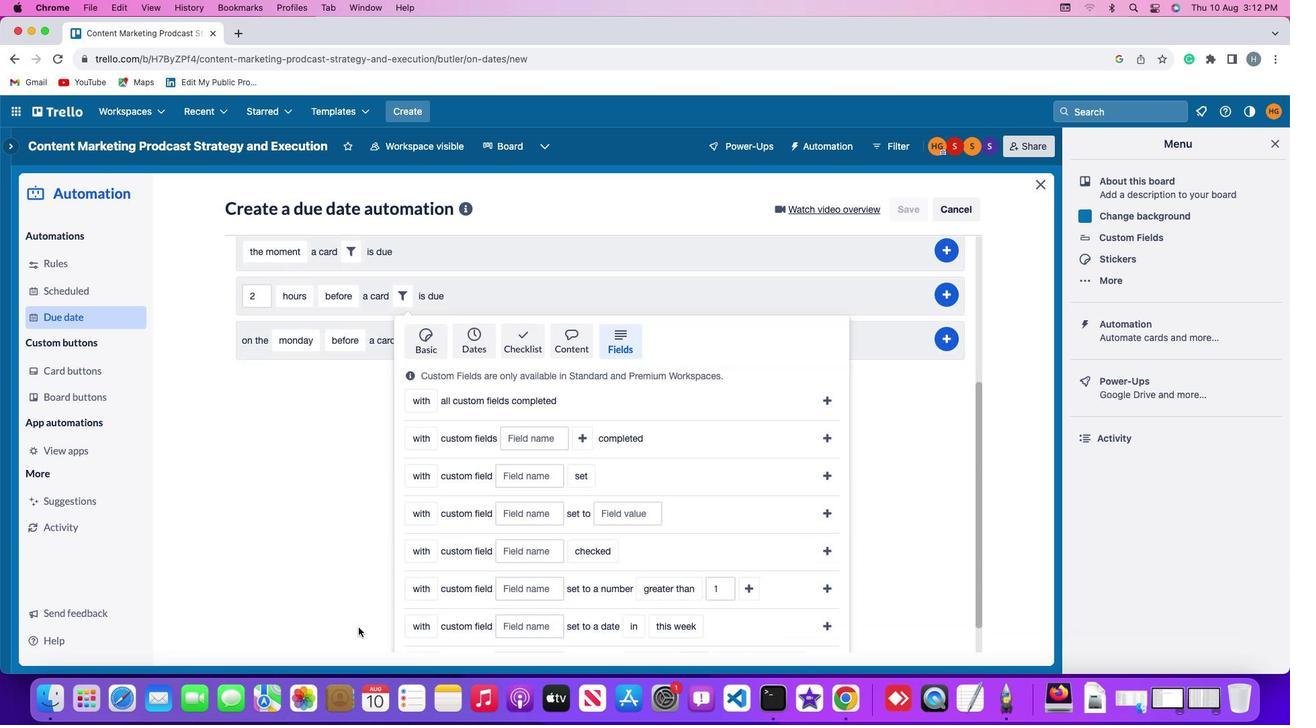 
Action: Mouse scrolled (358, 627) with delta (0, -4)
Screenshot: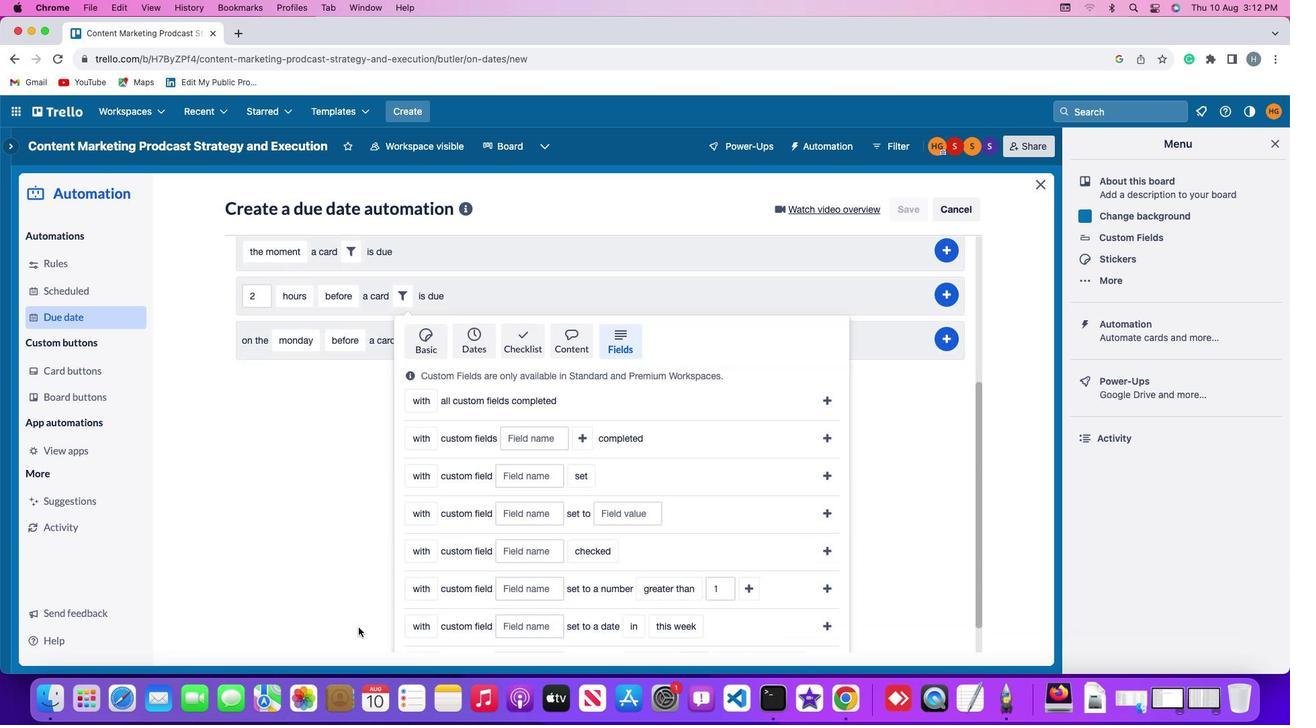 
Action: Mouse moved to (358, 627)
Screenshot: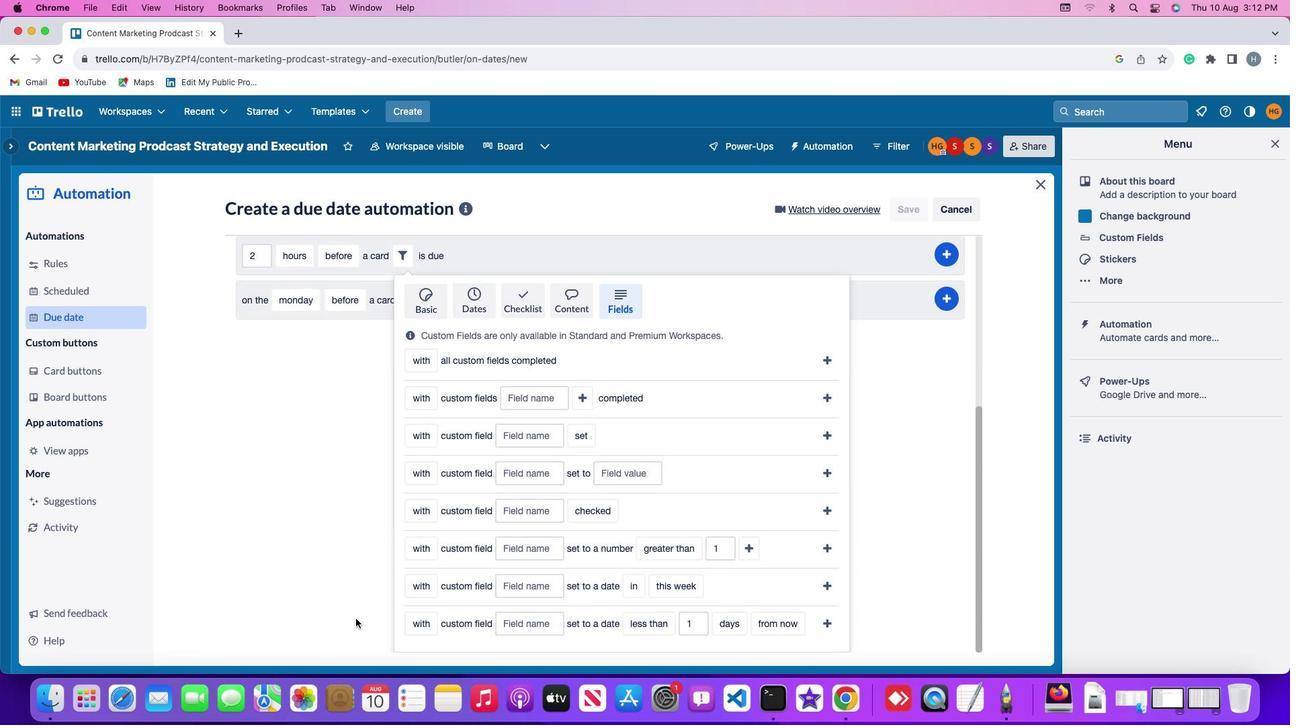 
Action: Mouse scrolled (358, 627) with delta (0, 0)
Screenshot: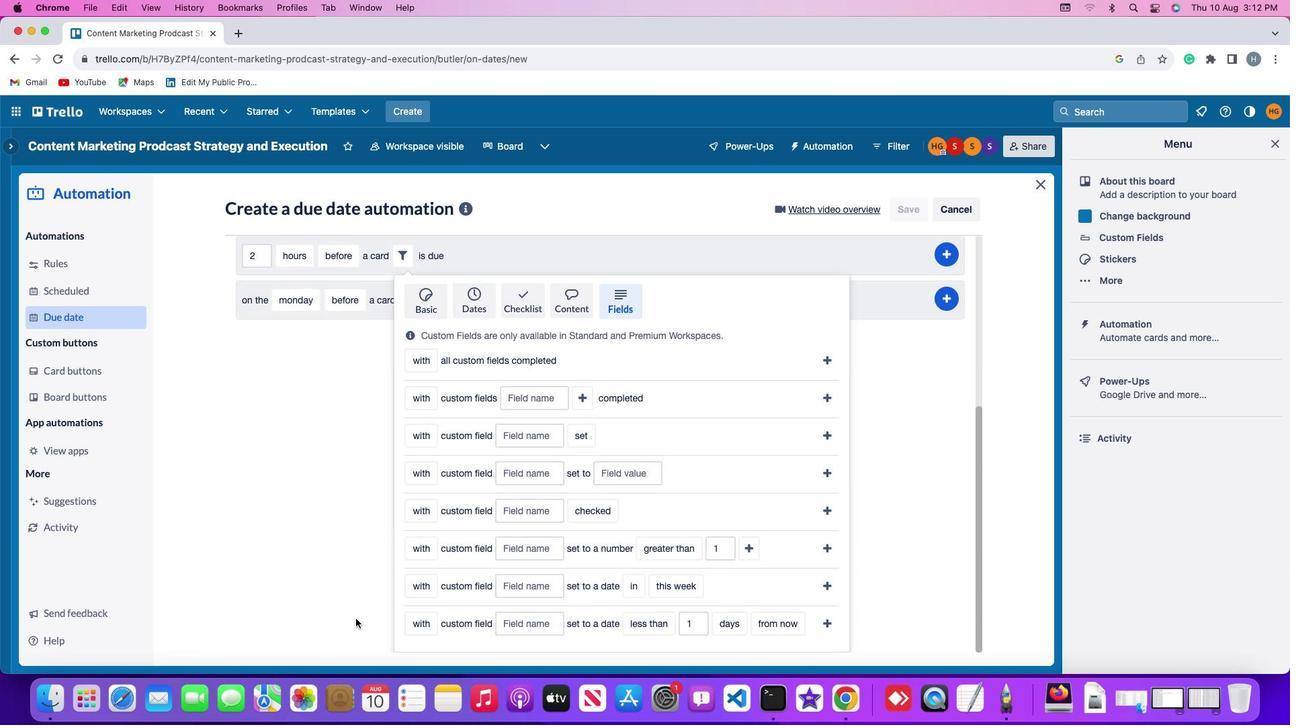 
Action: Mouse moved to (358, 627)
Screenshot: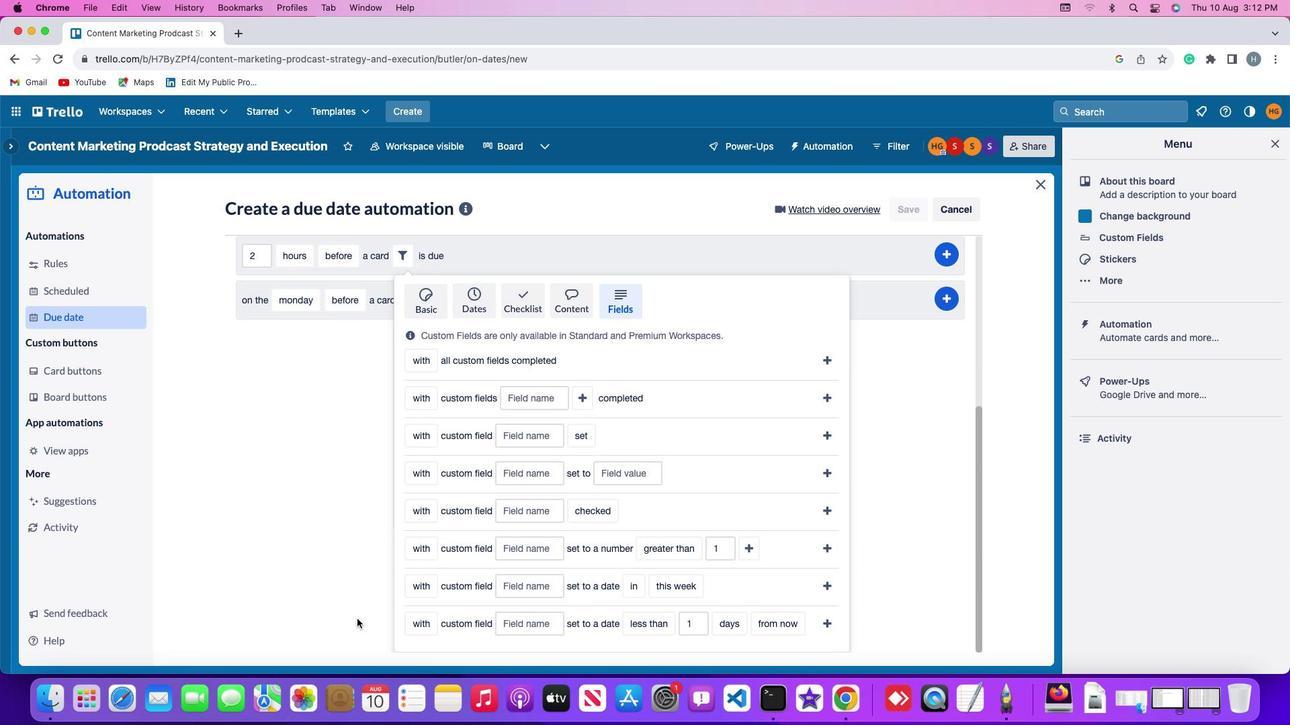 
Action: Mouse scrolled (358, 627) with delta (0, 0)
Screenshot: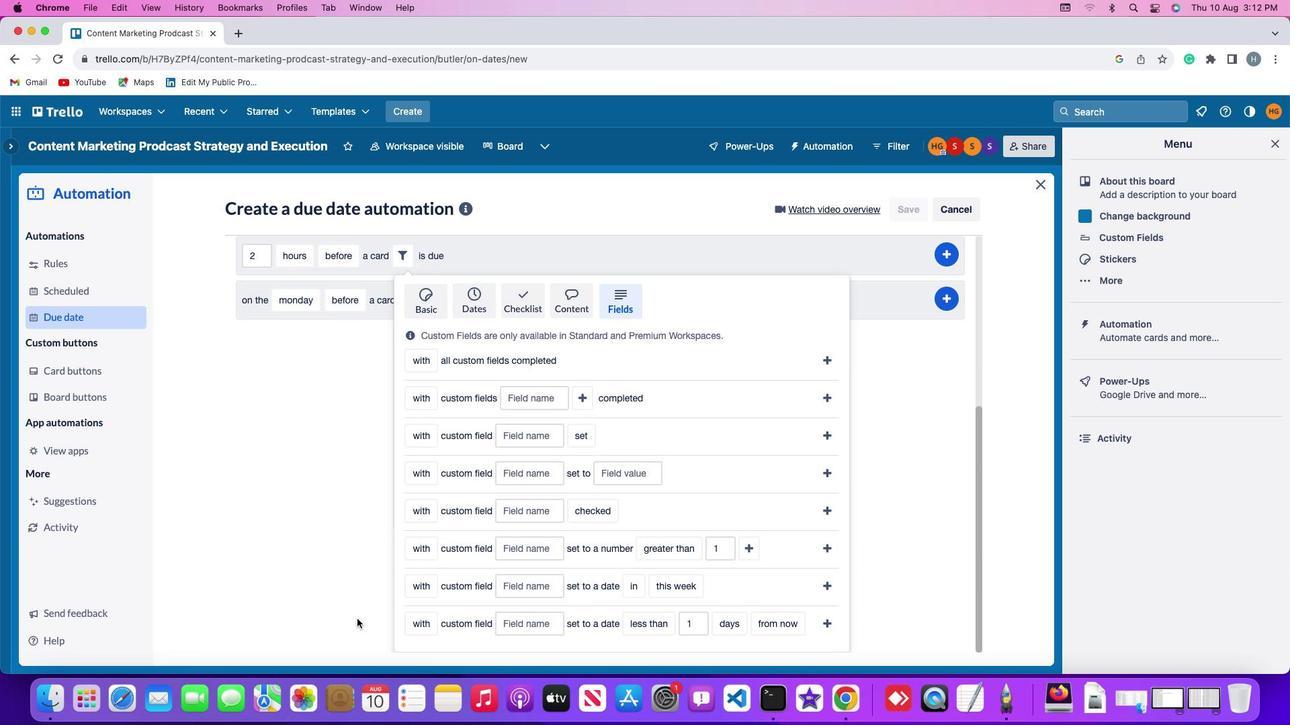
Action: Mouse scrolled (358, 627) with delta (0, -2)
Screenshot: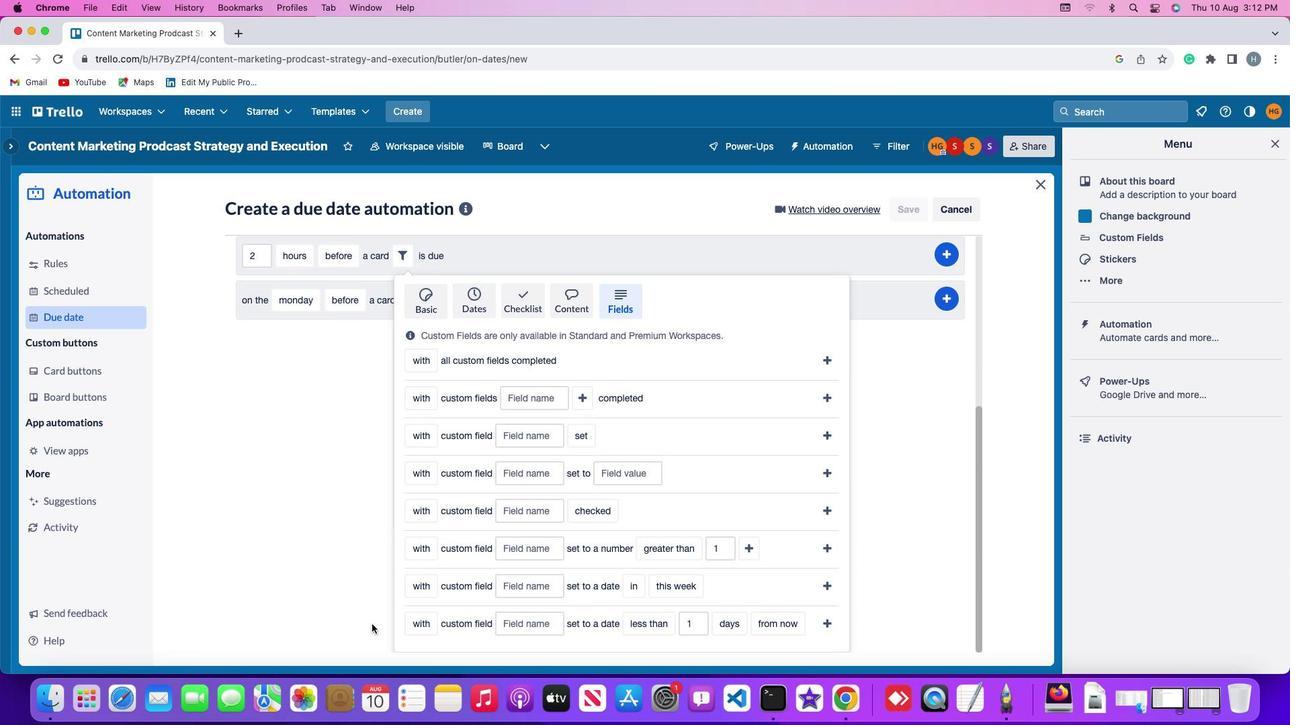
Action: Mouse moved to (356, 620)
Screenshot: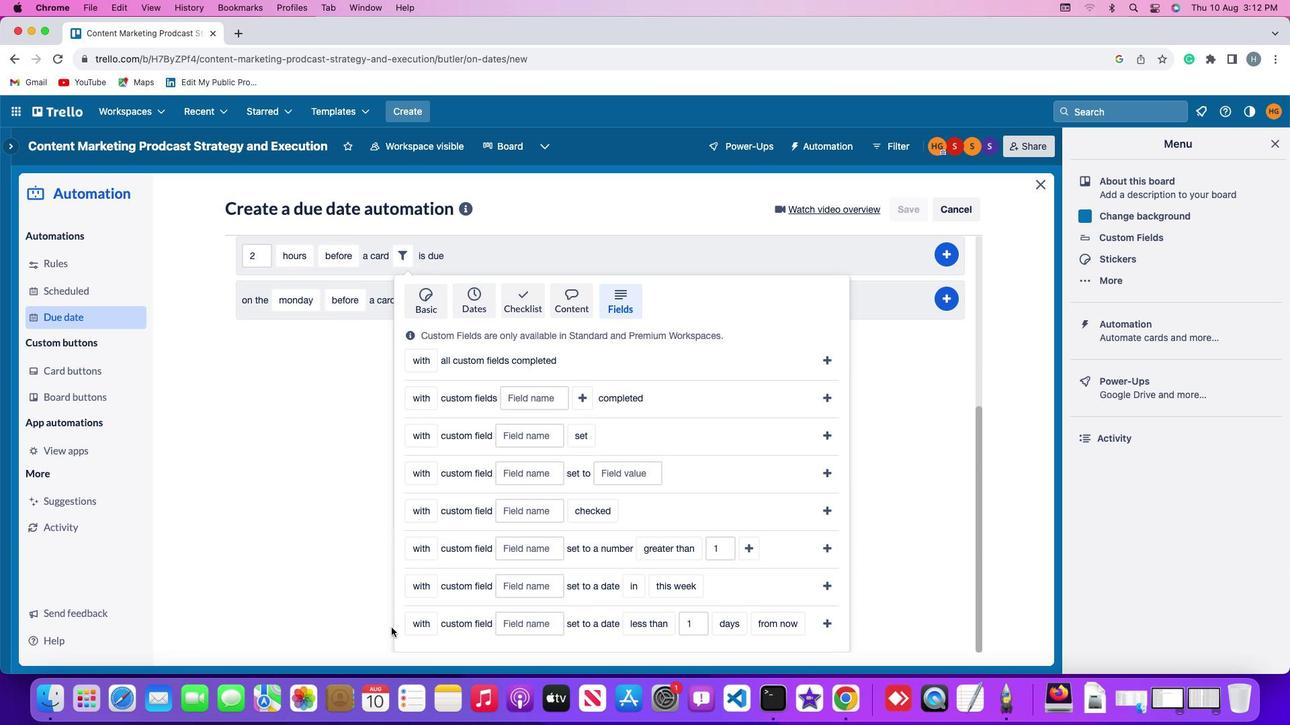 
Action: Mouse scrolled (356, 620) with delta (0, -3)
Screenshot: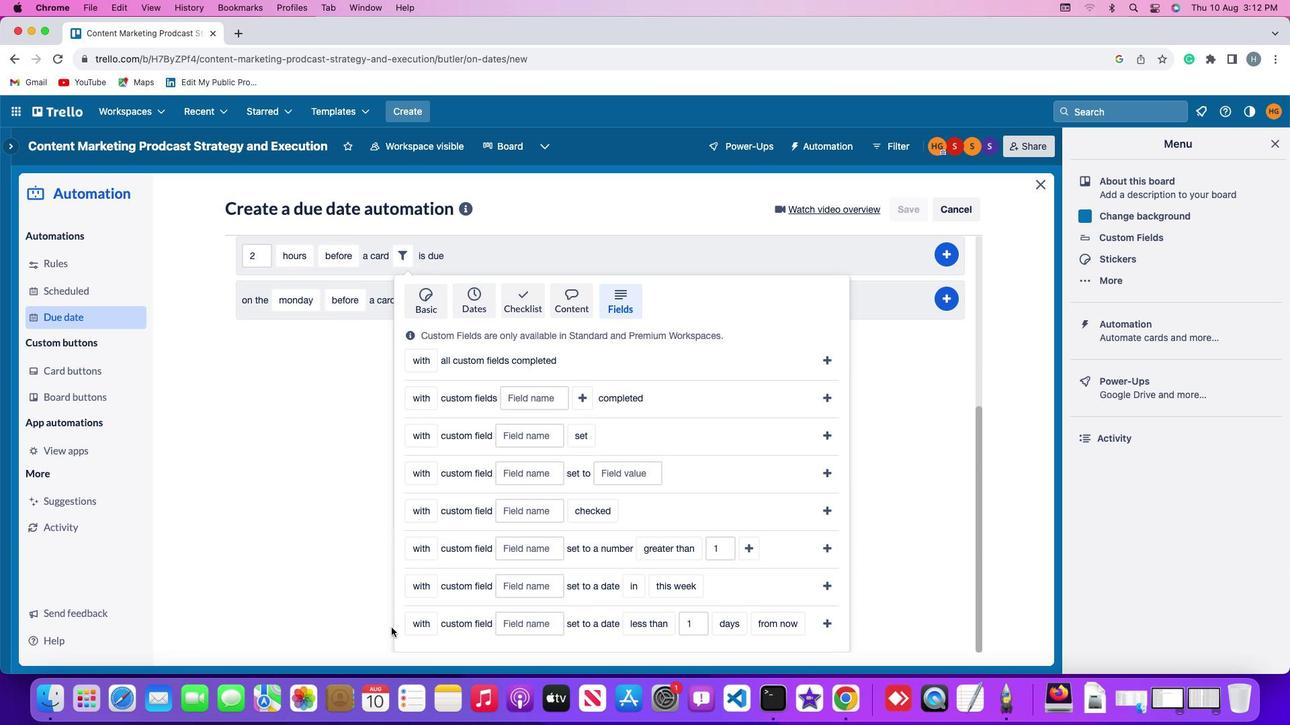 
Action: Mouse moved to (419, 629)
Screenshot: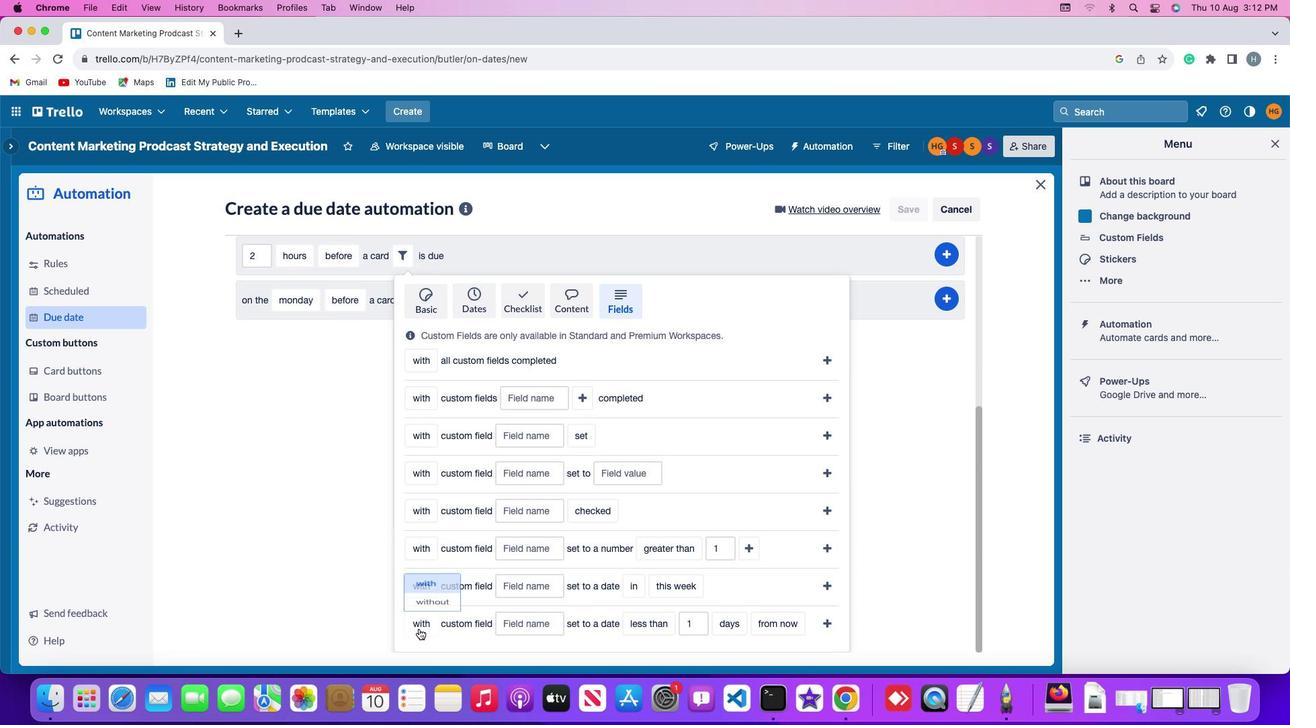 
Action: Mouse pressed left at (419, 629)
Screenshot: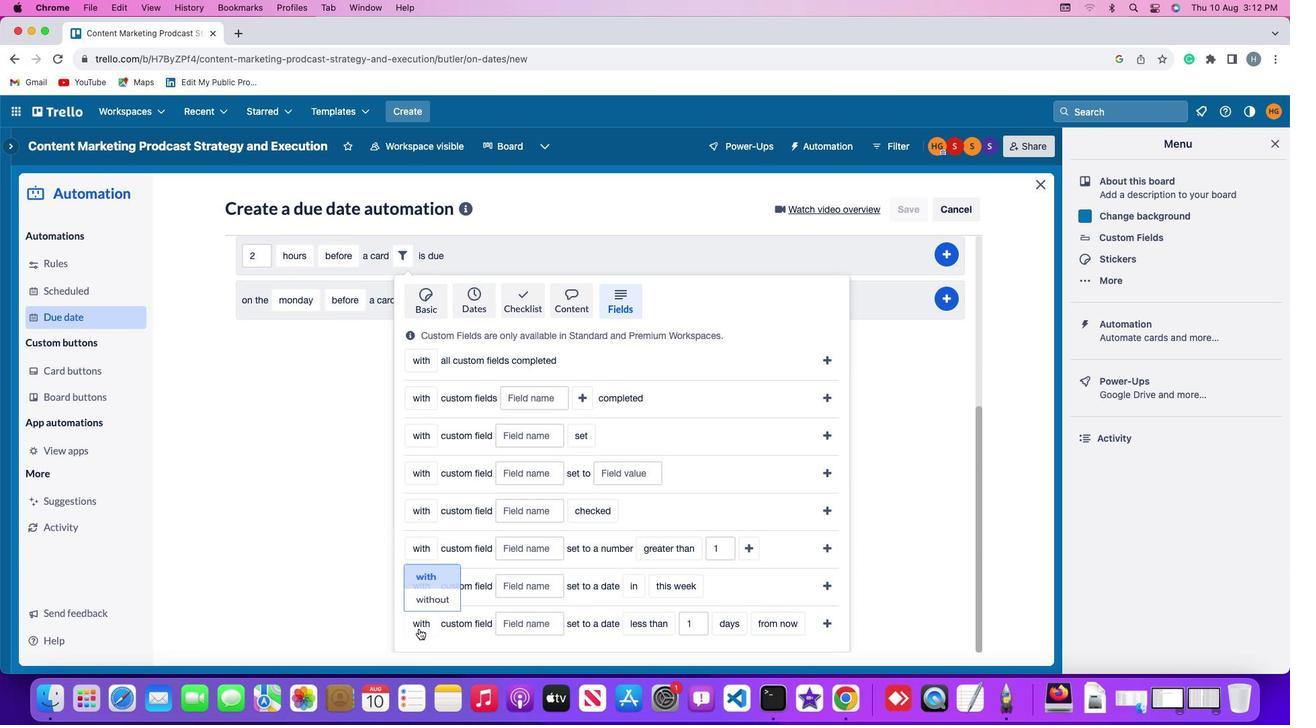 
Action: Mouse moved to (432, 569)
Screenshot: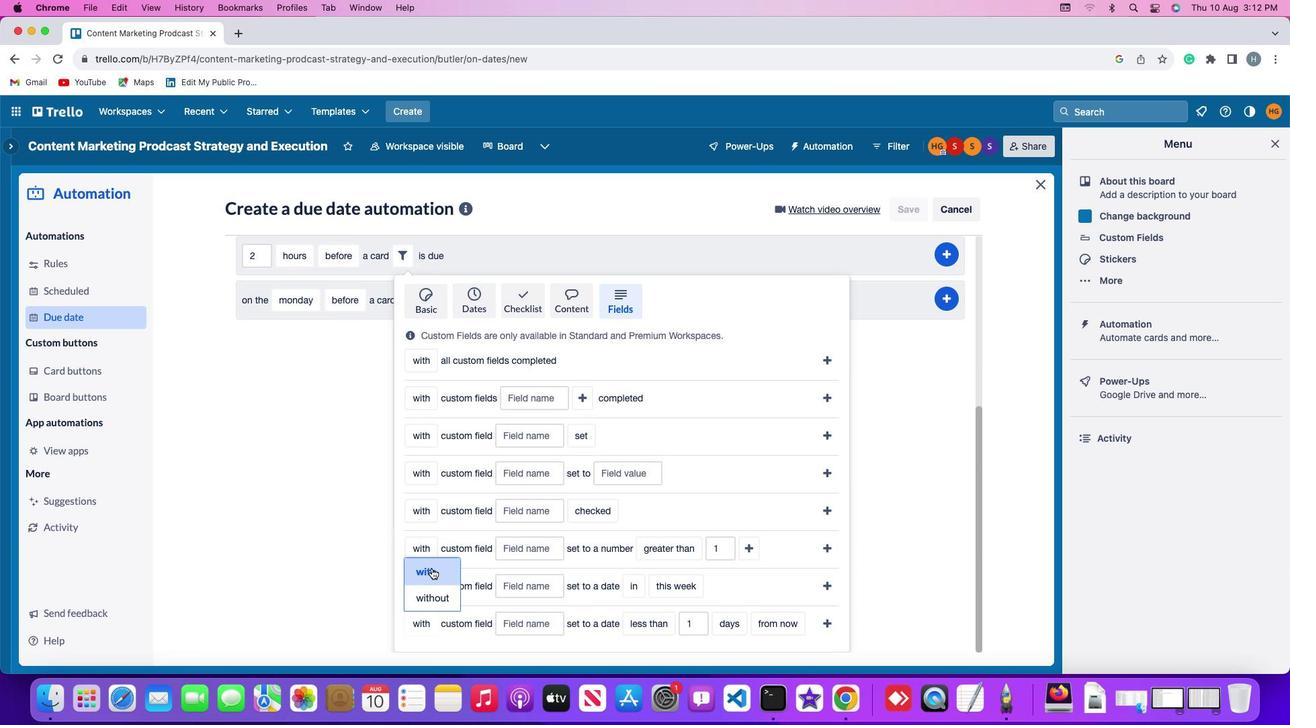 
Action: Mouse pressed left at (432, 569)
Screenshot: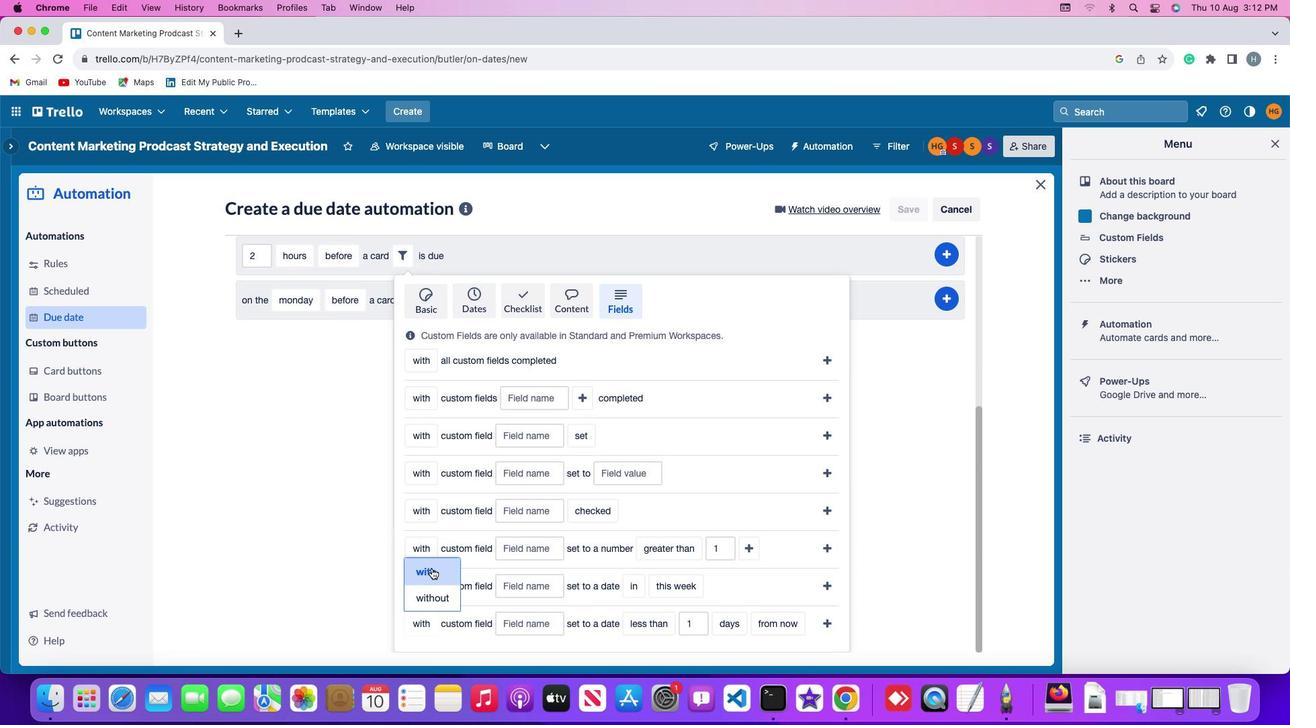 
Action: Mouse moved to (522, 628)
Screenshot: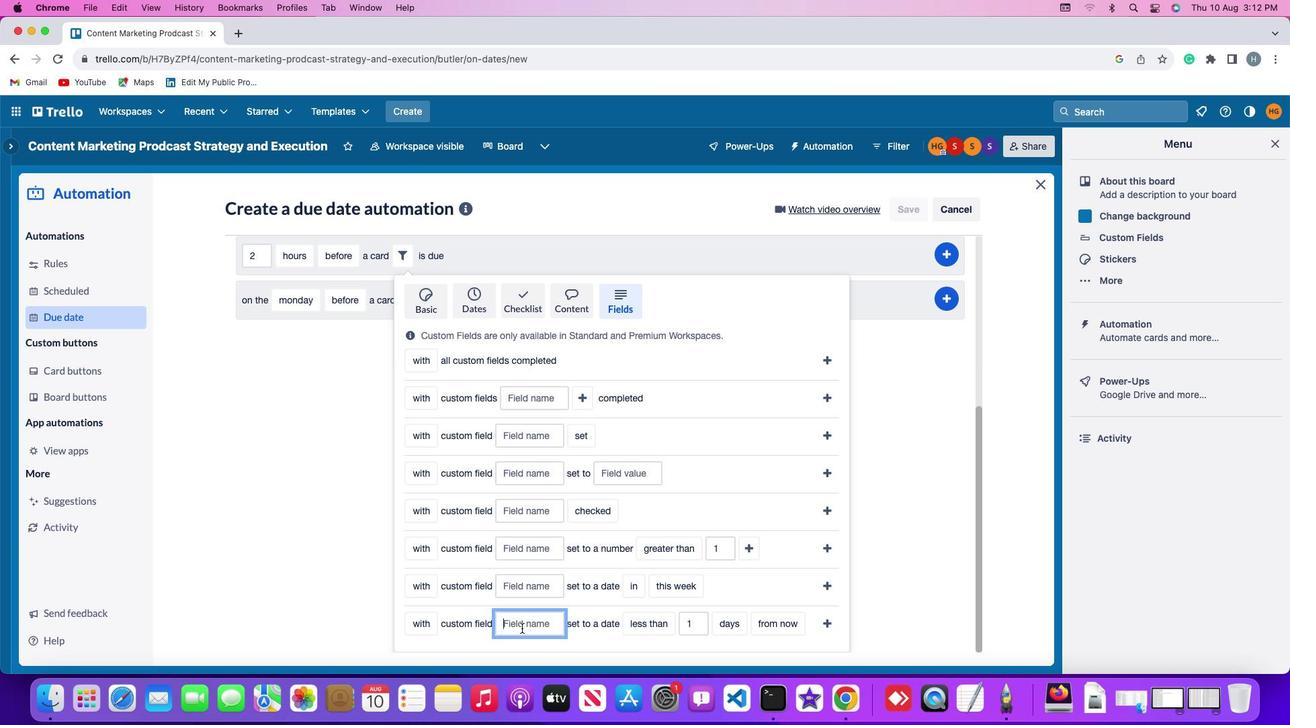 
Action: Mouse pressed left at (522, 628)
Screenshot: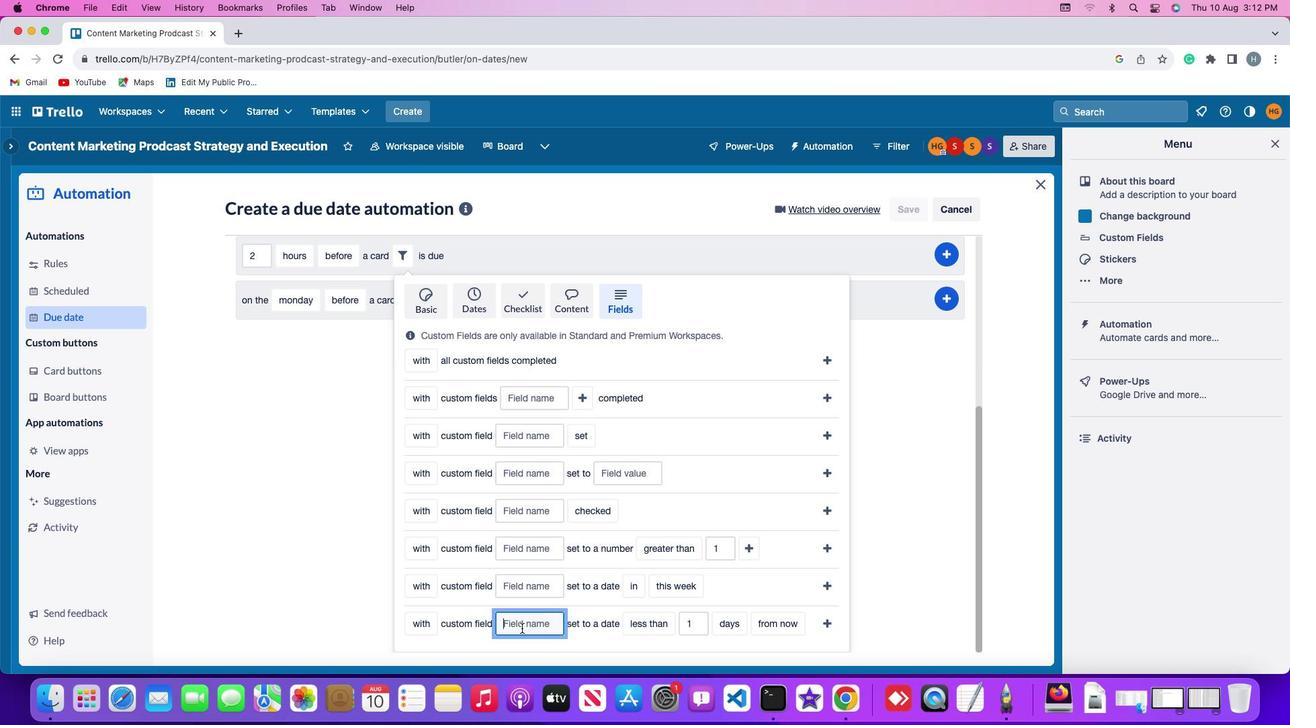 
Action: Mouse moved to (522, 627)
Screenshot: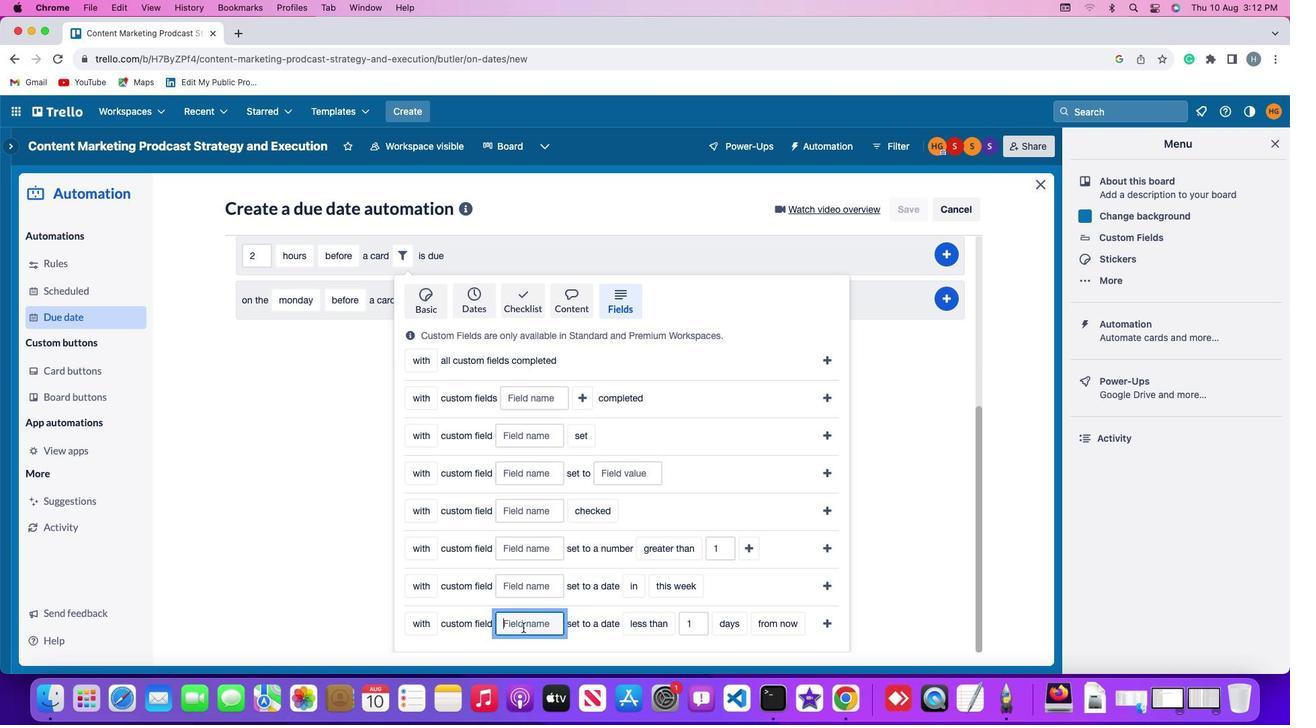
Action: Key pressed Key.shift'R''e''s''u''m''e'
Screenshot: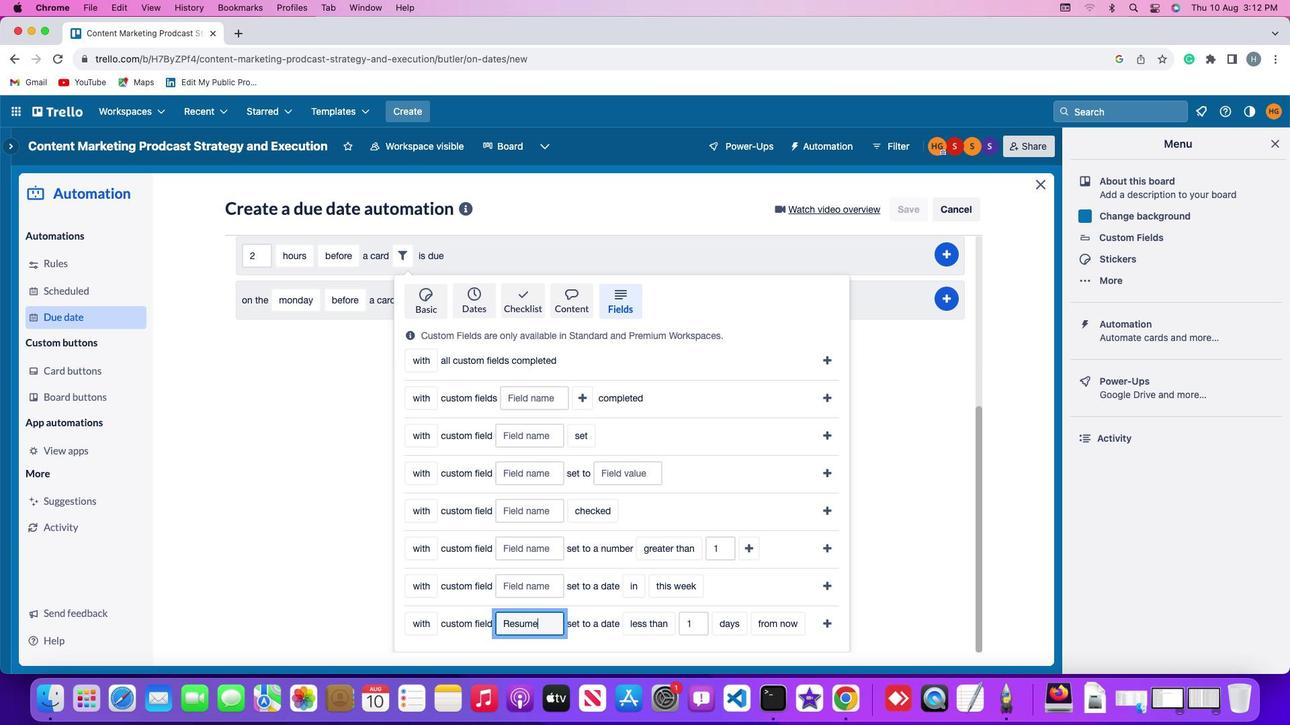 
Action: Mouse moved to (636, 622)
Screenshot: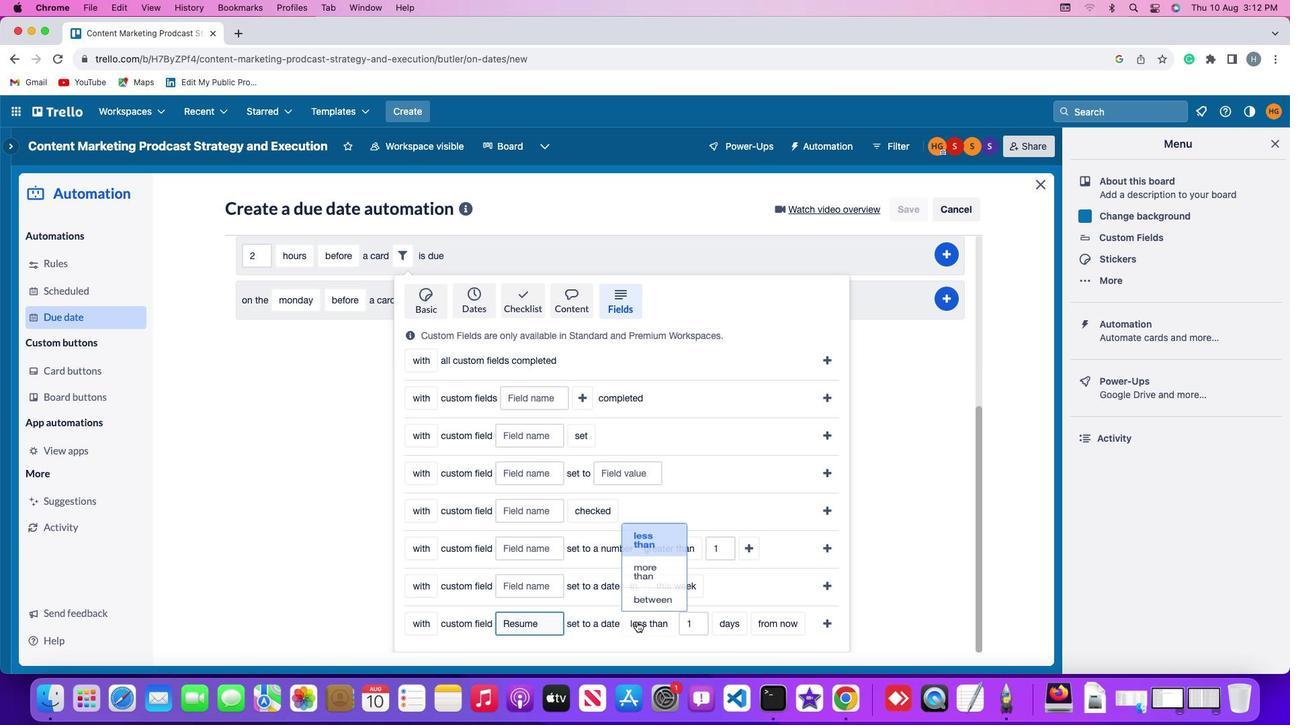 
Action: Mouse pressed left at (636, 622)
Screenshot: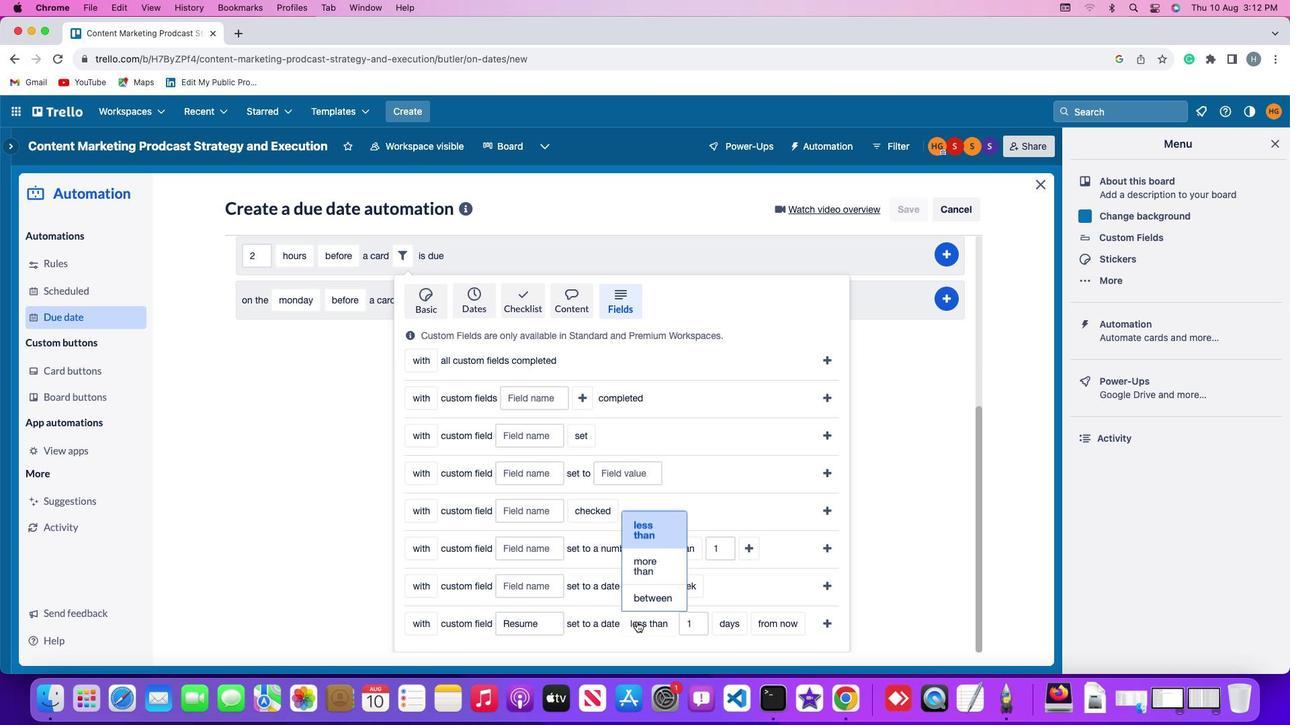 
Action: Mouse moved to (645, 602)
Screenshot: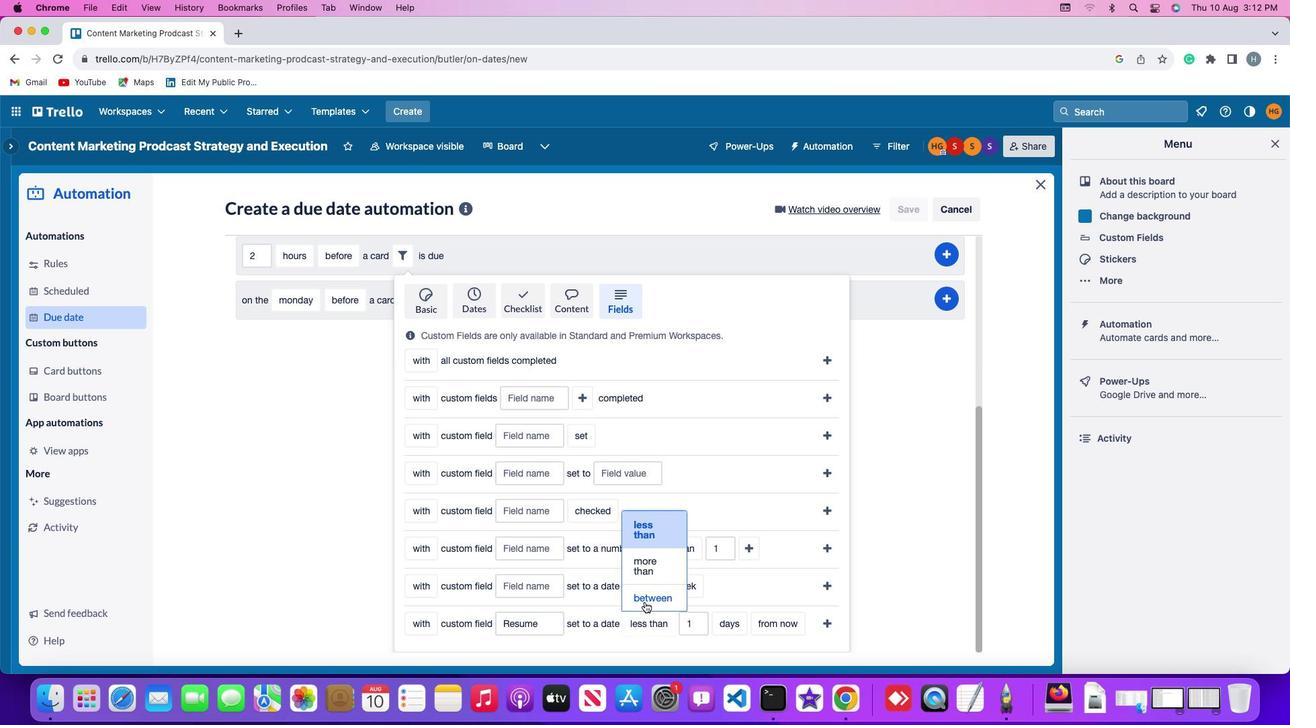 
Action: Mouse pressed left at (645, 602)
Screenshot: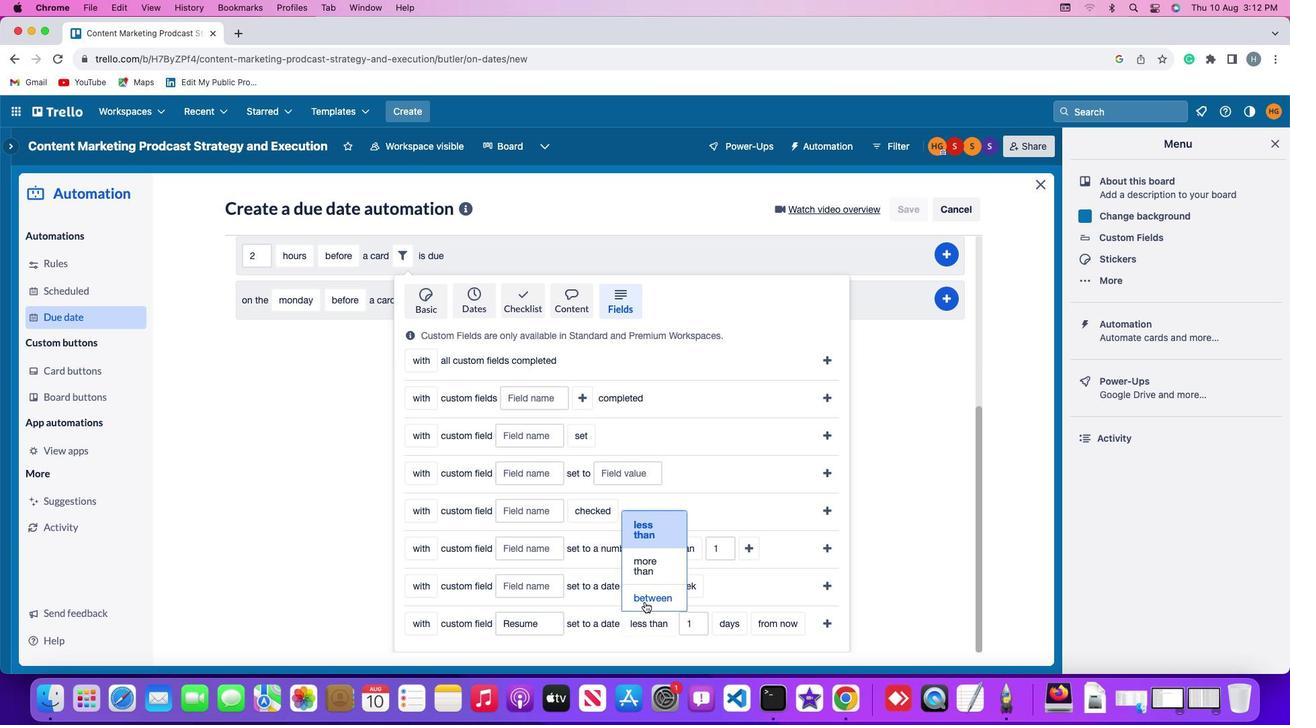 
Action: Mouse moved to (695, 624)
Screenshot: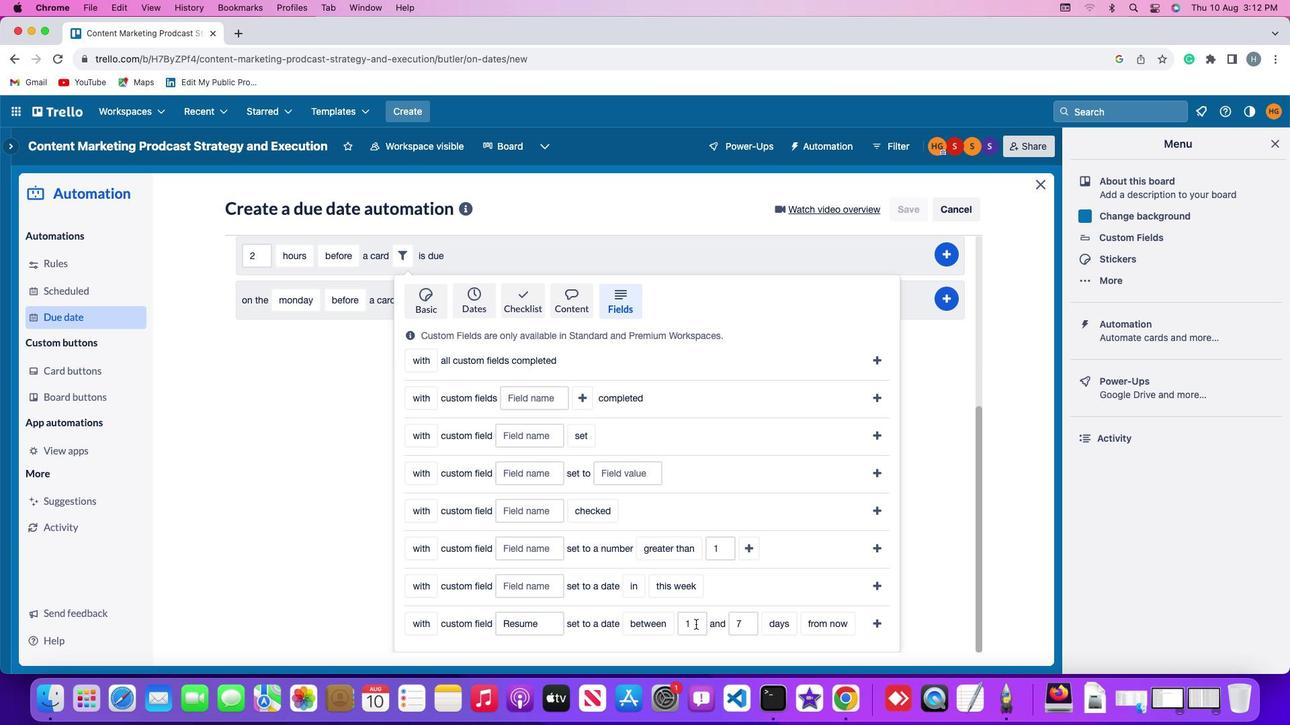 
Action: Mouse pressed left at (695, 624)
Screenshot: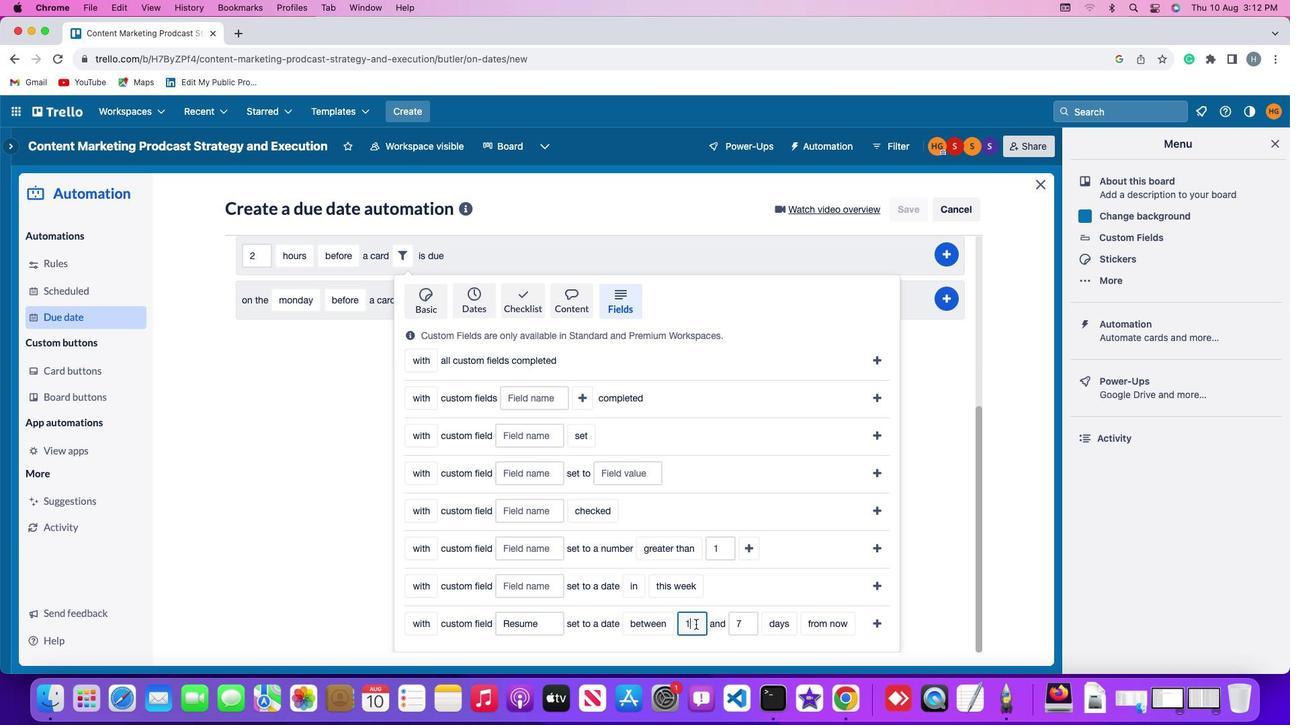 
Action: Key pressed Key.backspace'1'
Screenshot: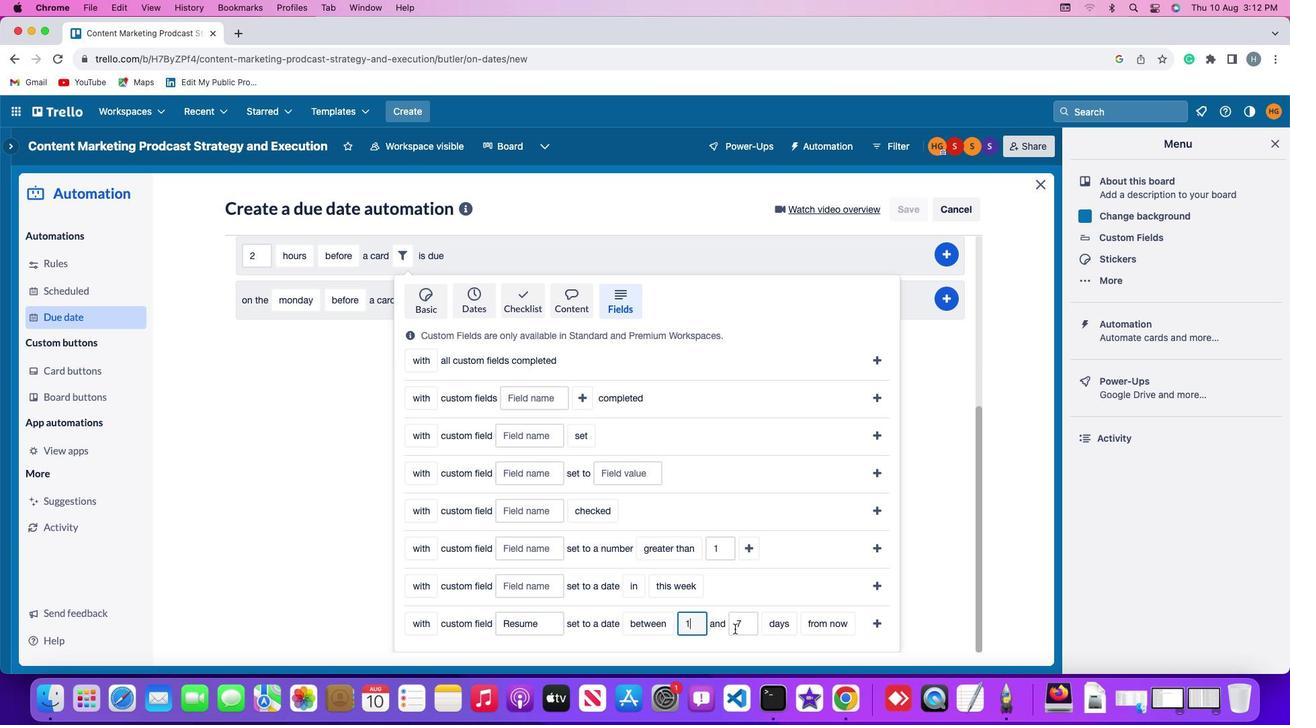 
Action: Mouse moved to (752, 628)
Screenshot: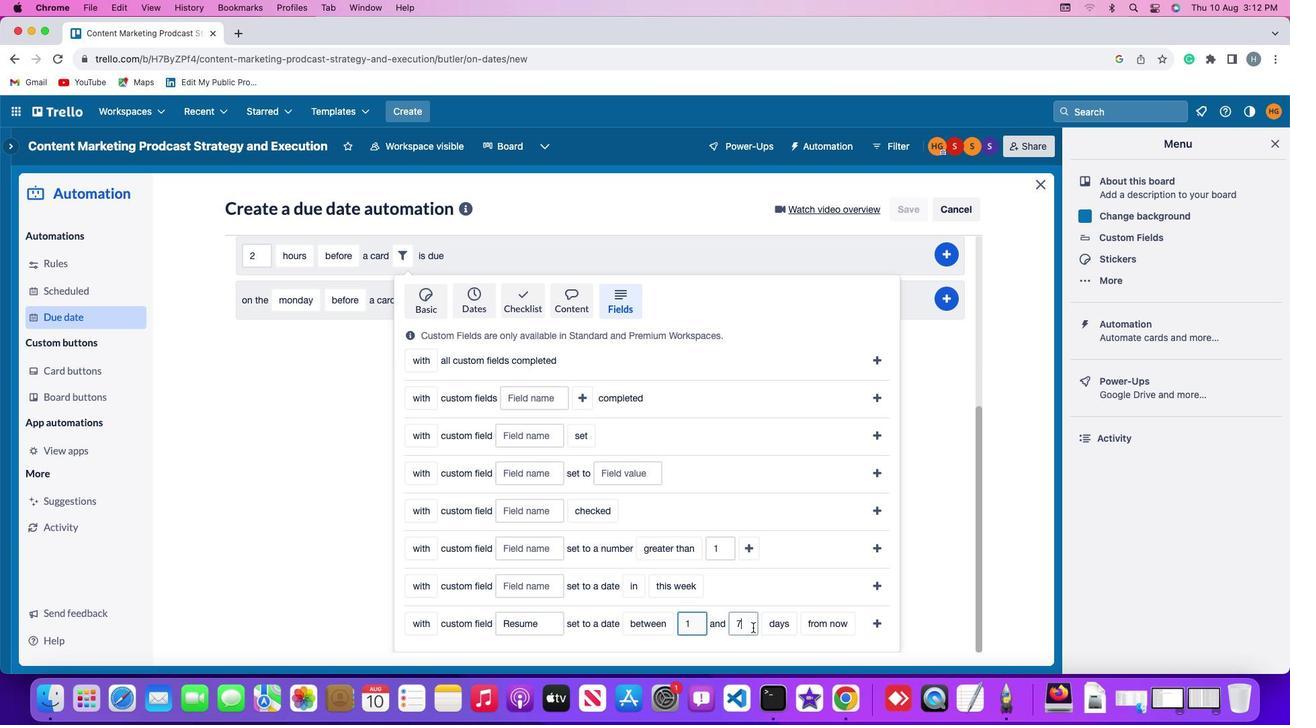 
Action: Mouse pressed left at (752, 628)
Screenshot: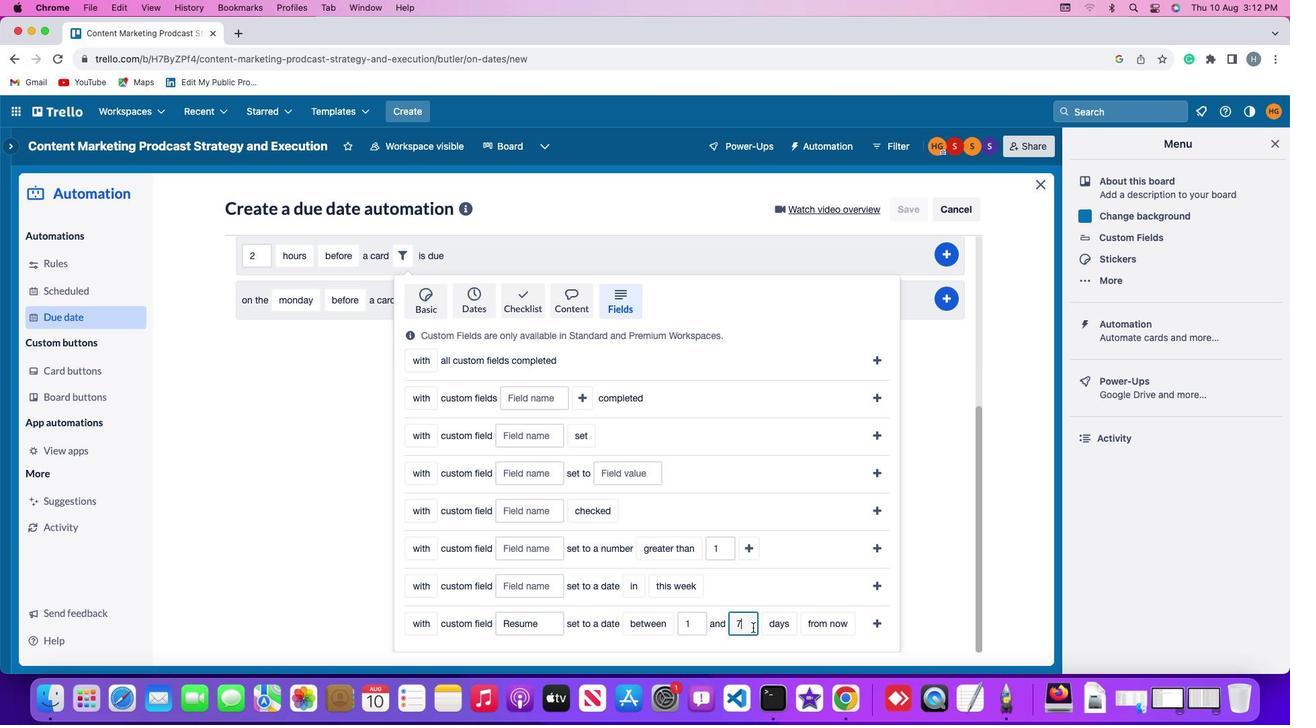 
Action: Key pressed Key.backspace'7'
Screenshot: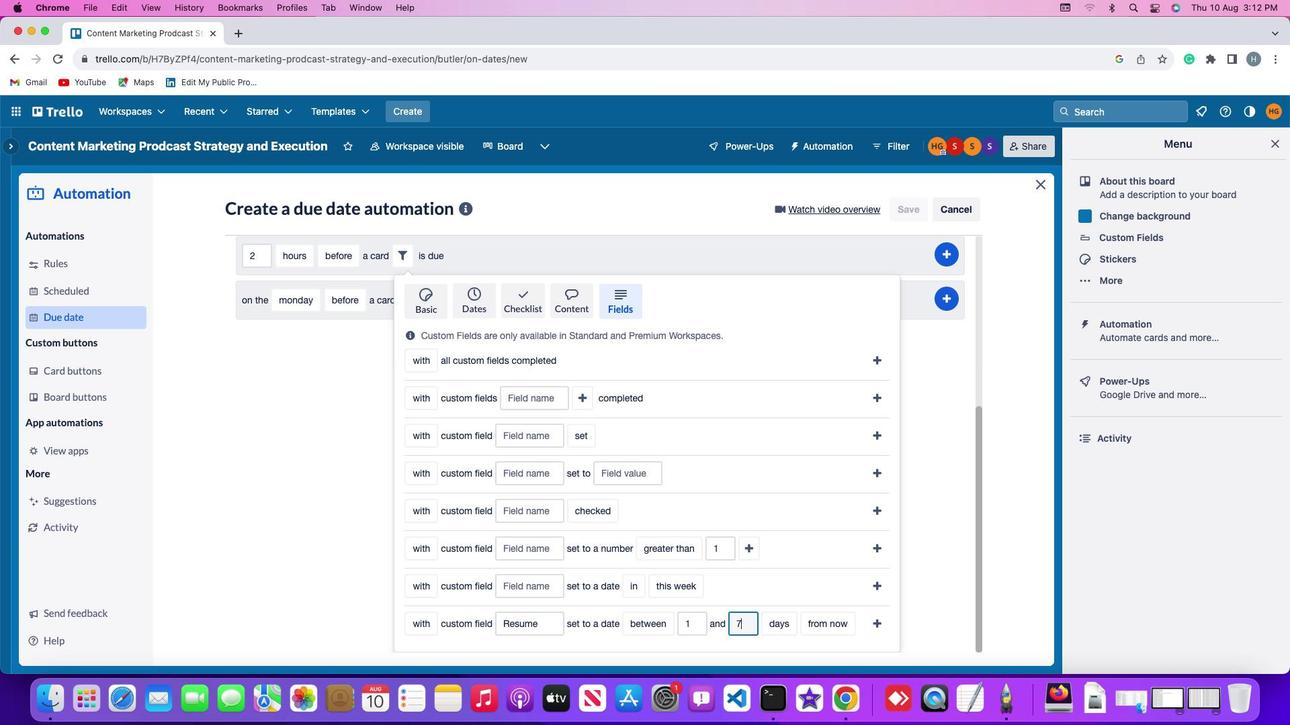 
Action: Mouse moved to (771, 627)
Screenshot: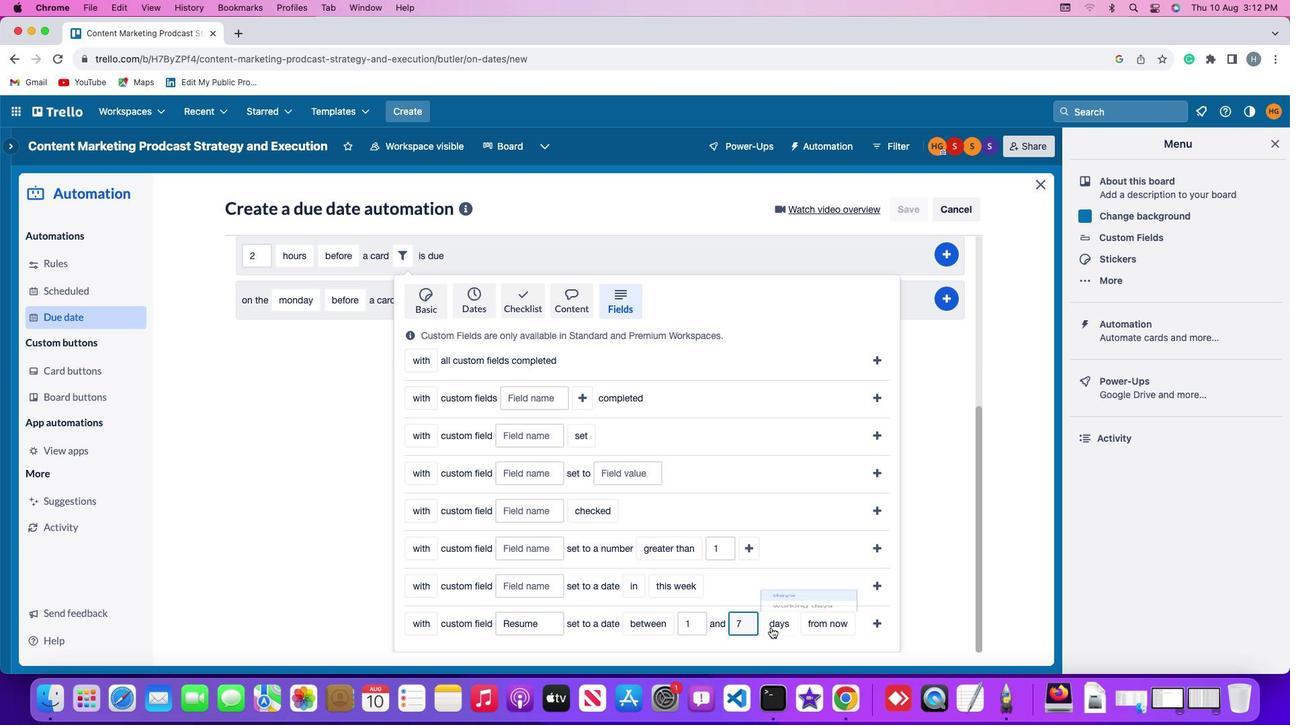 
Action: Mouse pressed left at (771, 627)
Screenshot: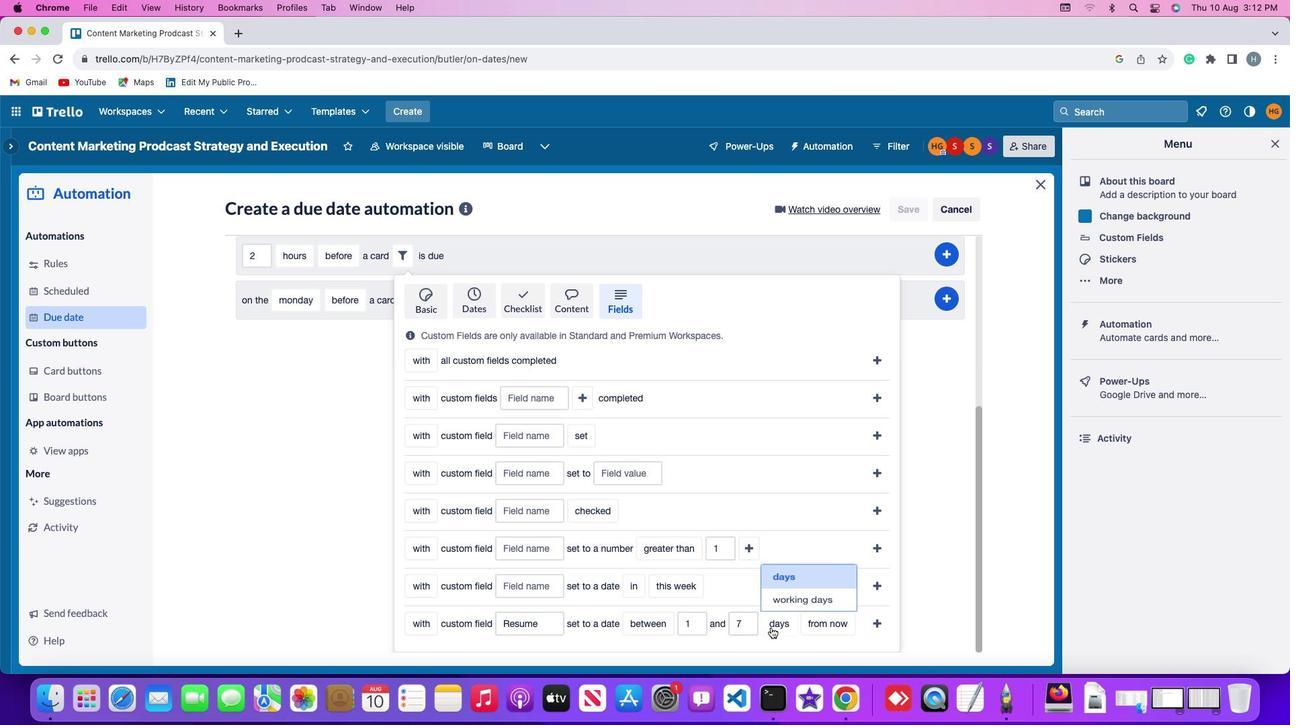
Action: Mouse moved to (784, 600)
Screenshot: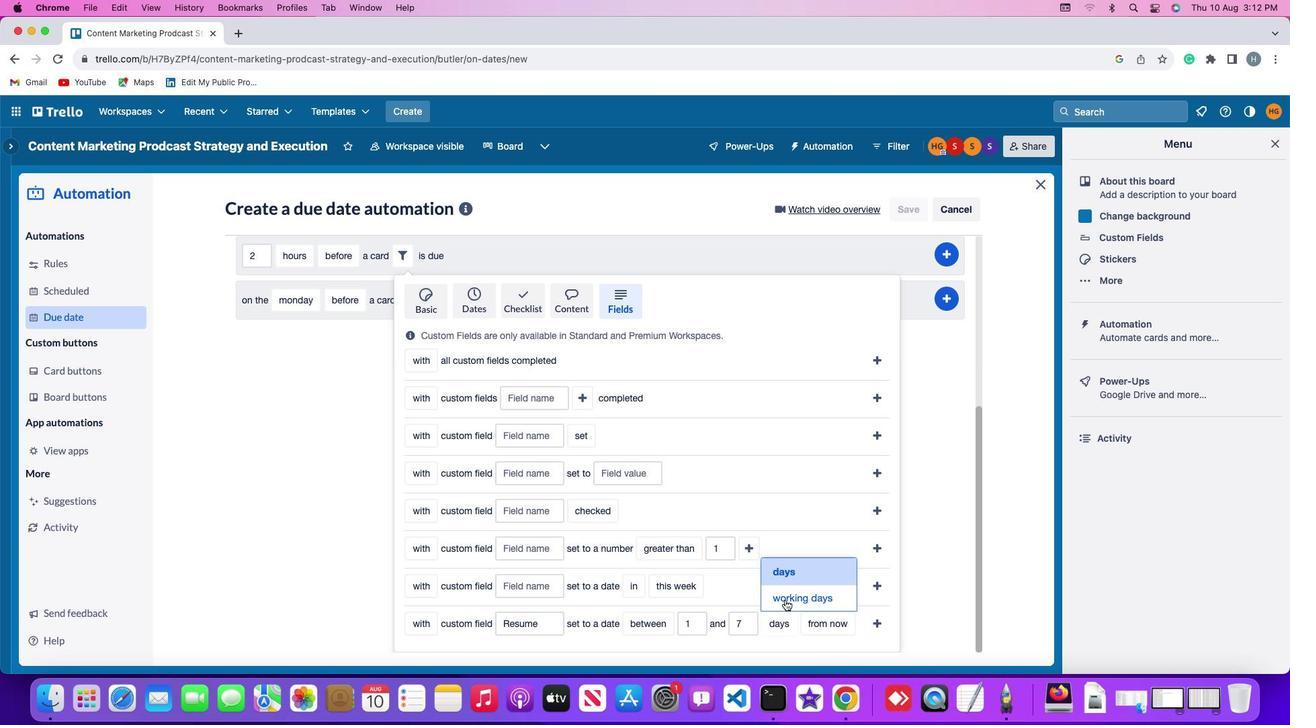 
Action: Mouse pressed left at (784, 600)
Screenshot: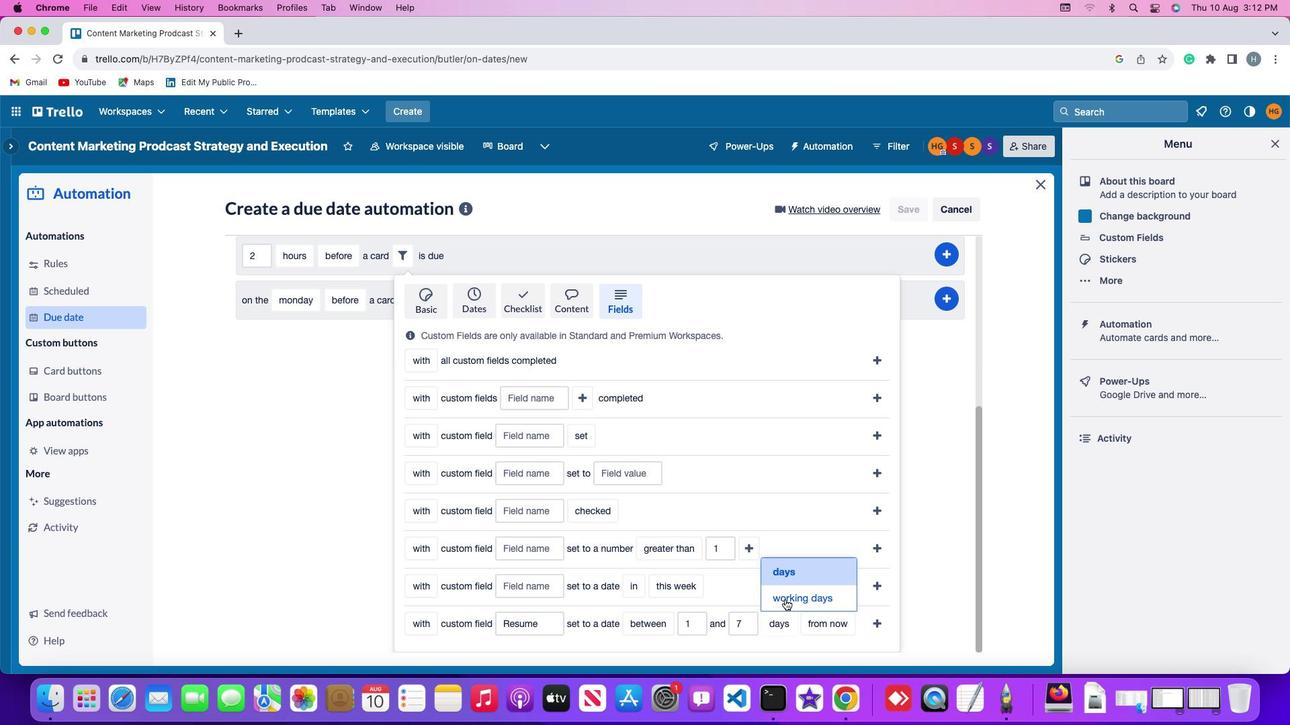 
Action: Mouse moved to (868, 625)
Screenshot: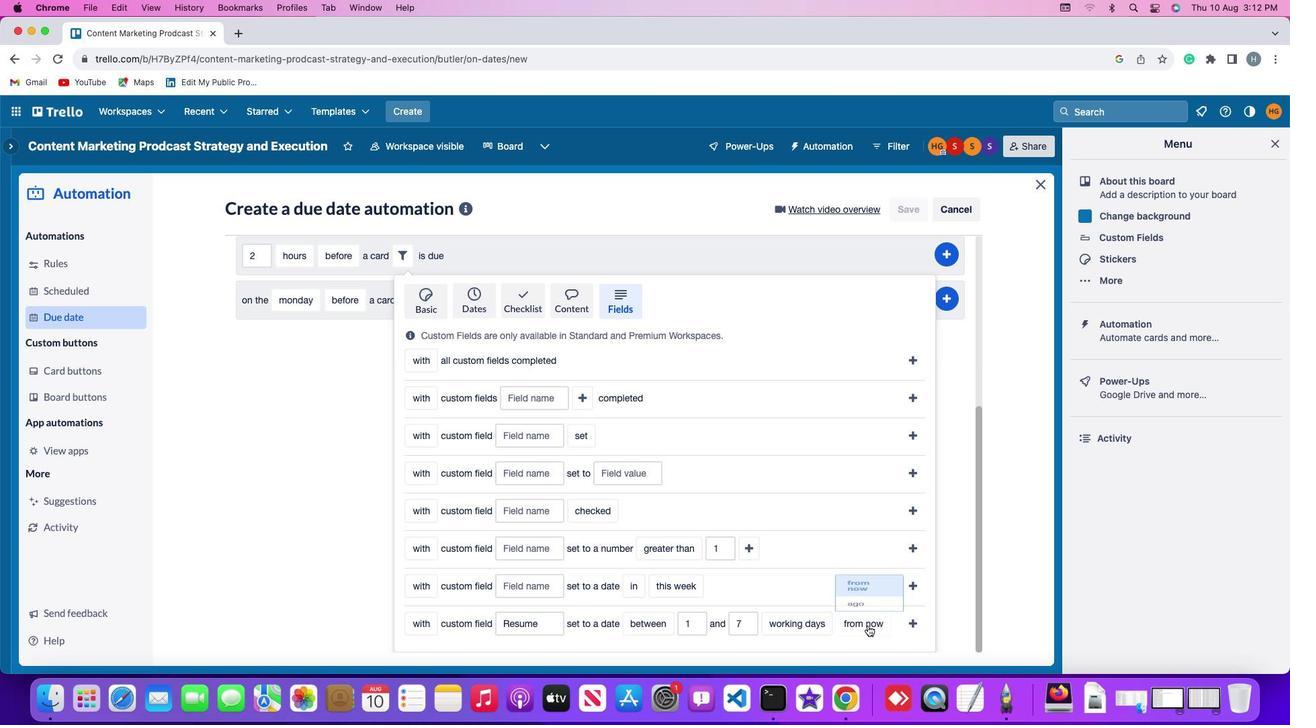 
Action: Mouse pressed left at (868, 625)
Screenshot: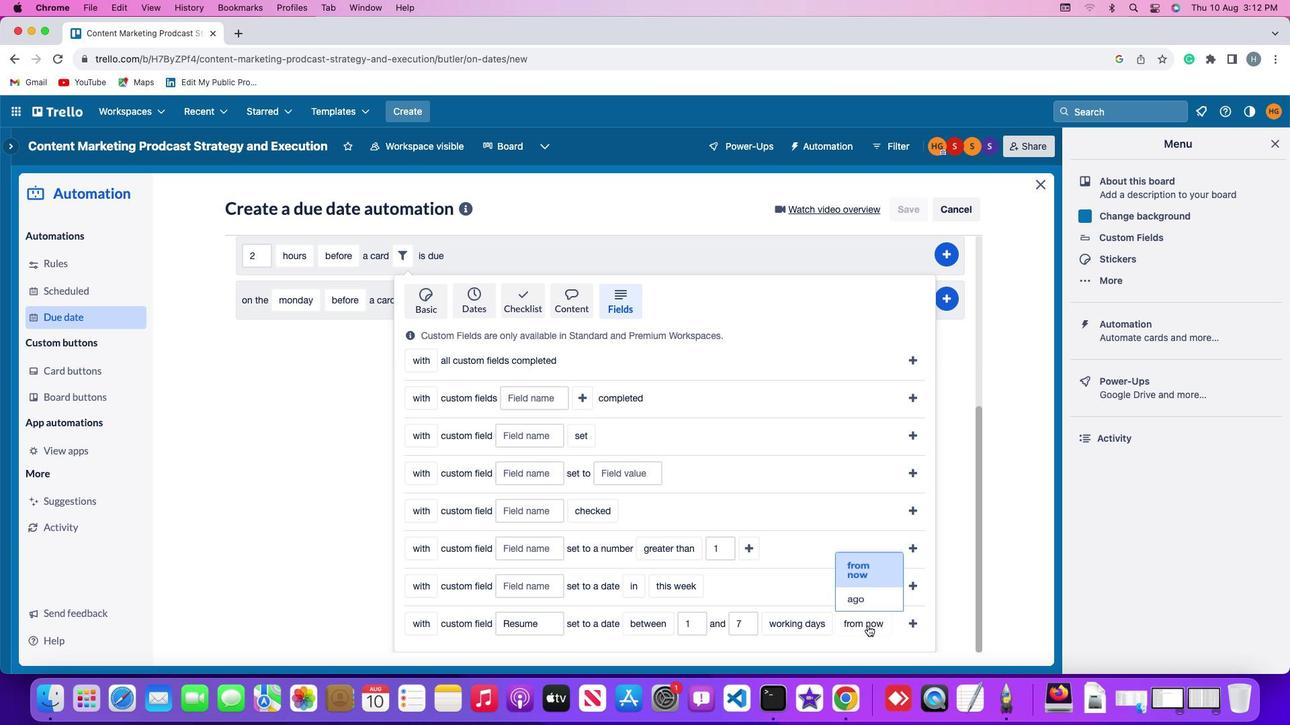 
Action: Mouse moved to (856, 600)
Screenshot: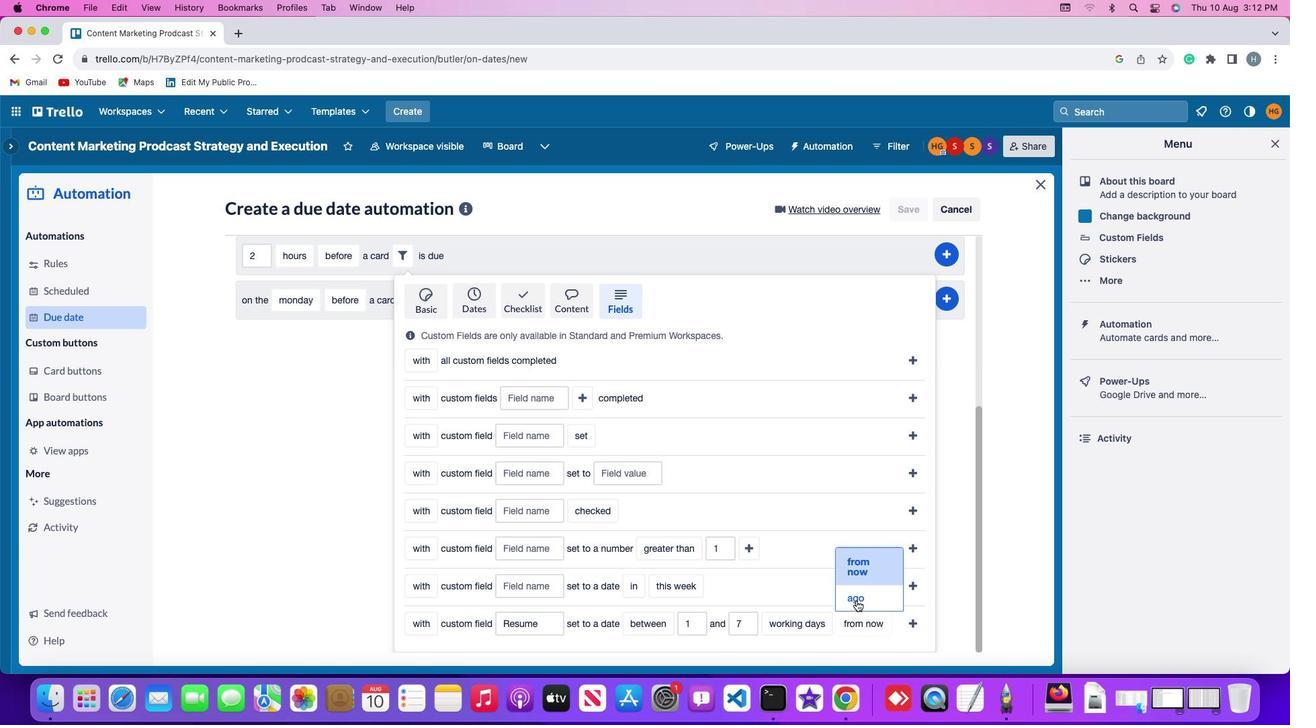 
Action: Mouse pressed left at (856, 600)
Screenshot: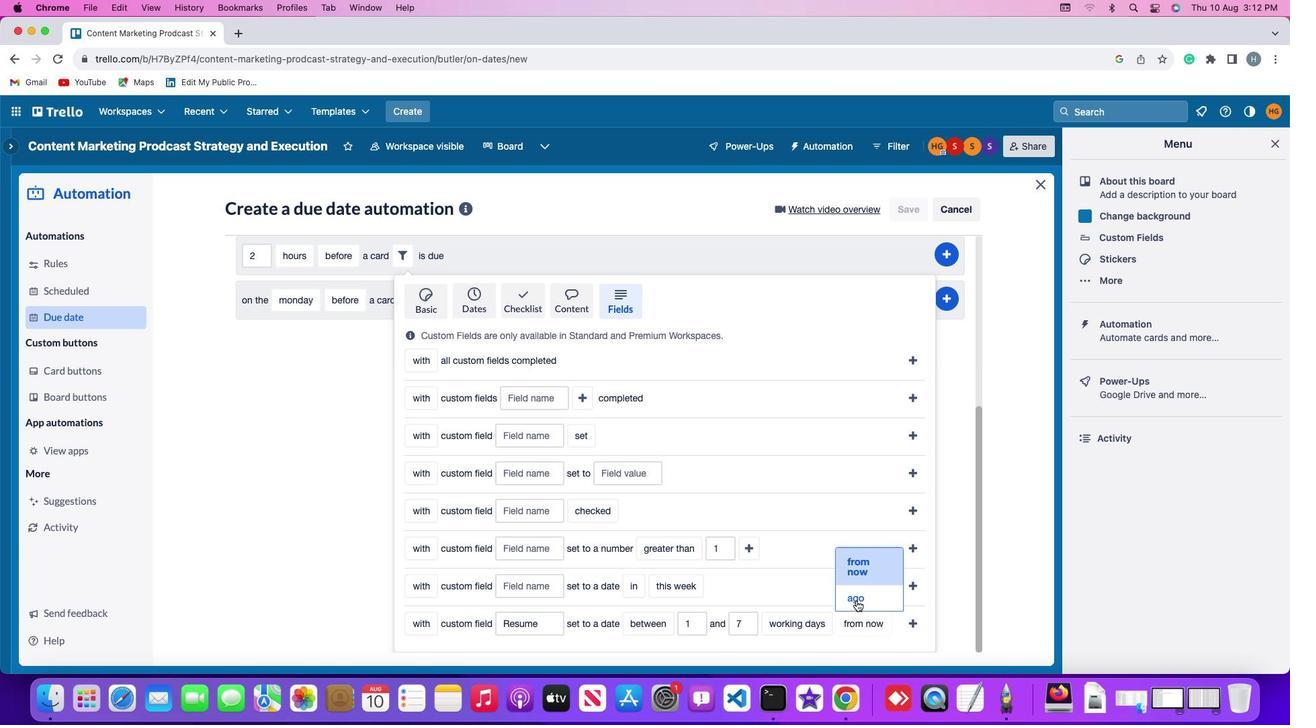 
Action: Mouse moved to (887, 622)
Screenshot: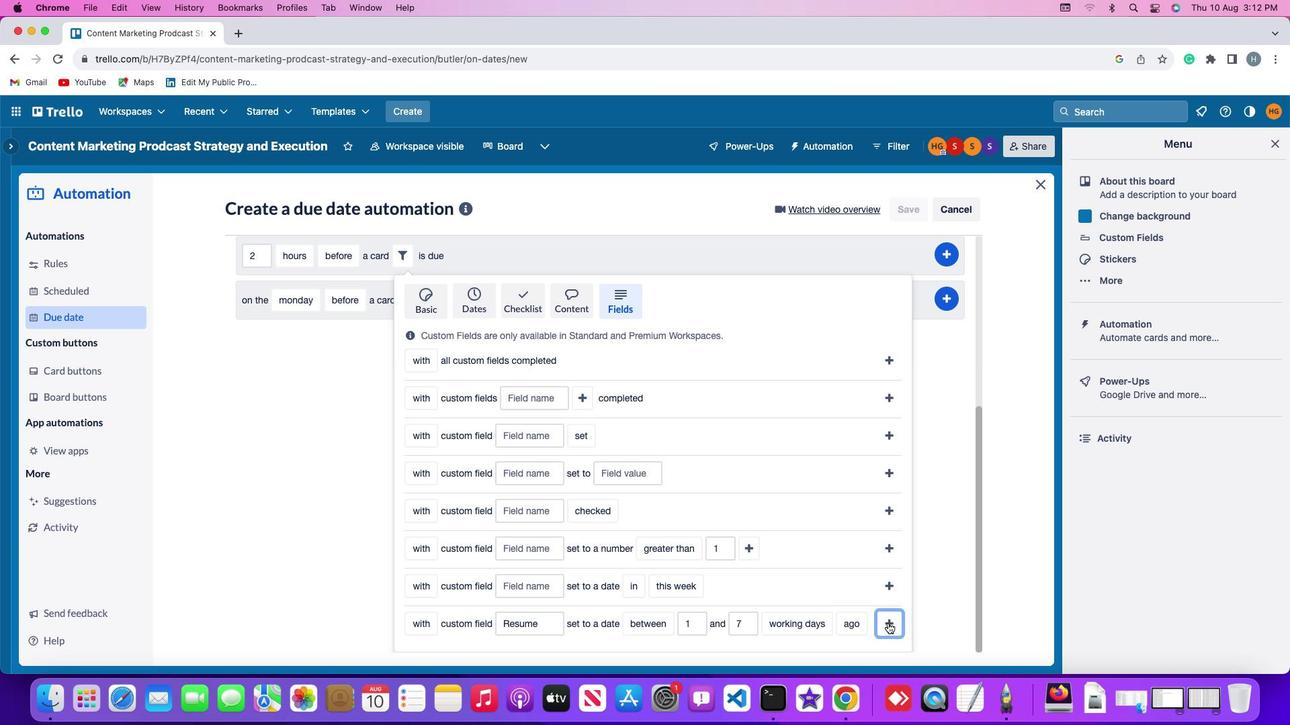 
Action: Mouse pressed left at (887, 622)
Screenshot: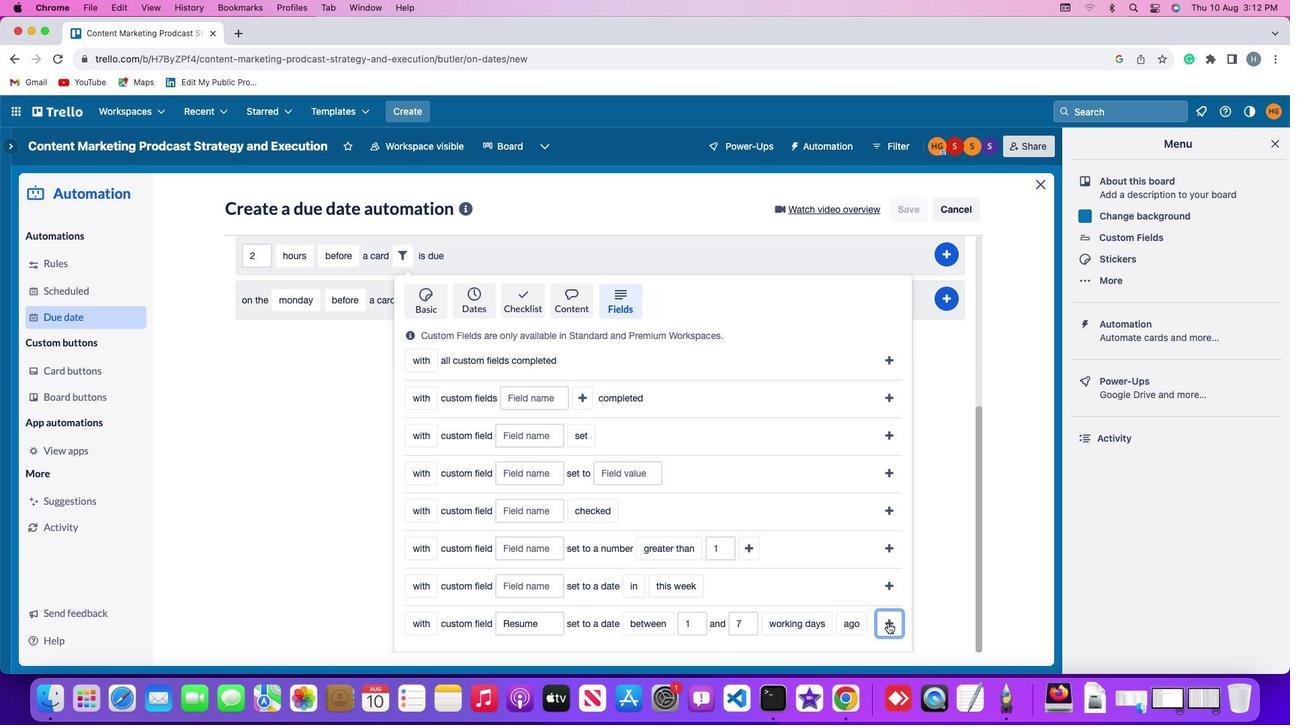 
Action: Mouse moved to (957, 536)
Screenshot: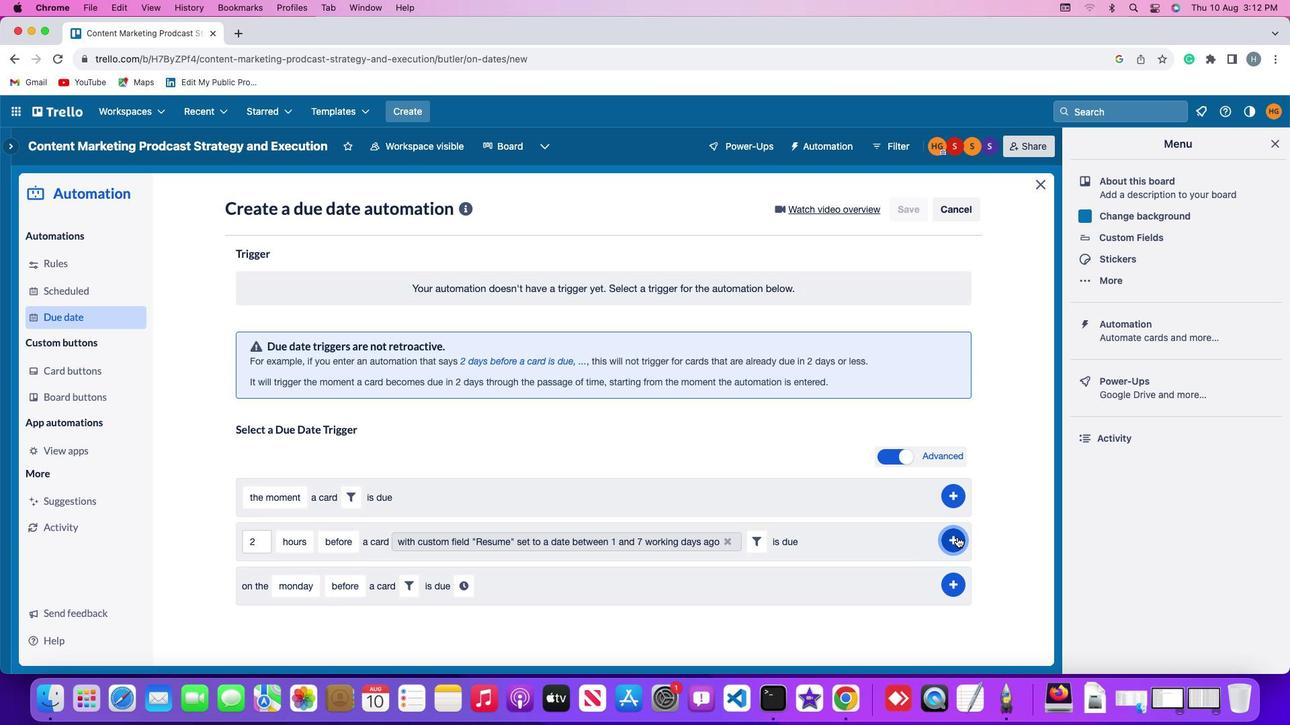 
Action: Mouse pressed left at (957, 536)
Screenshot: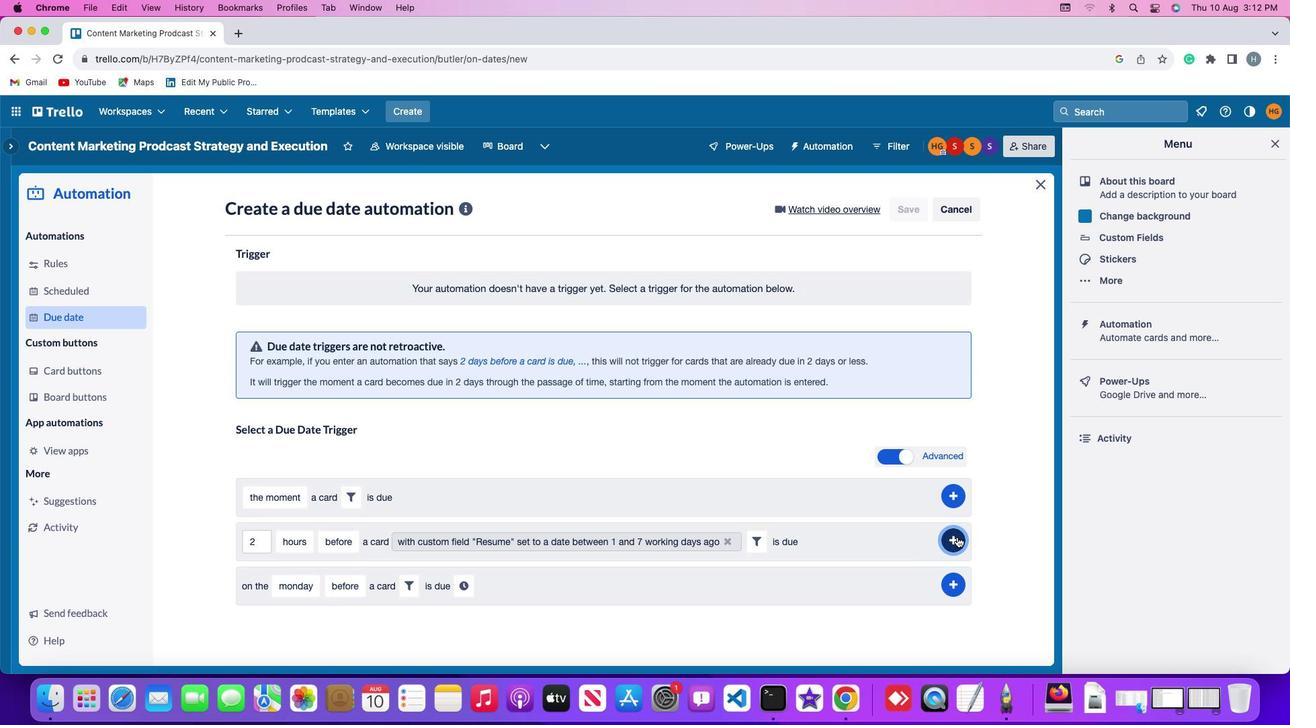 
Action: Mouse moved to (1004, 441)
Screenshot: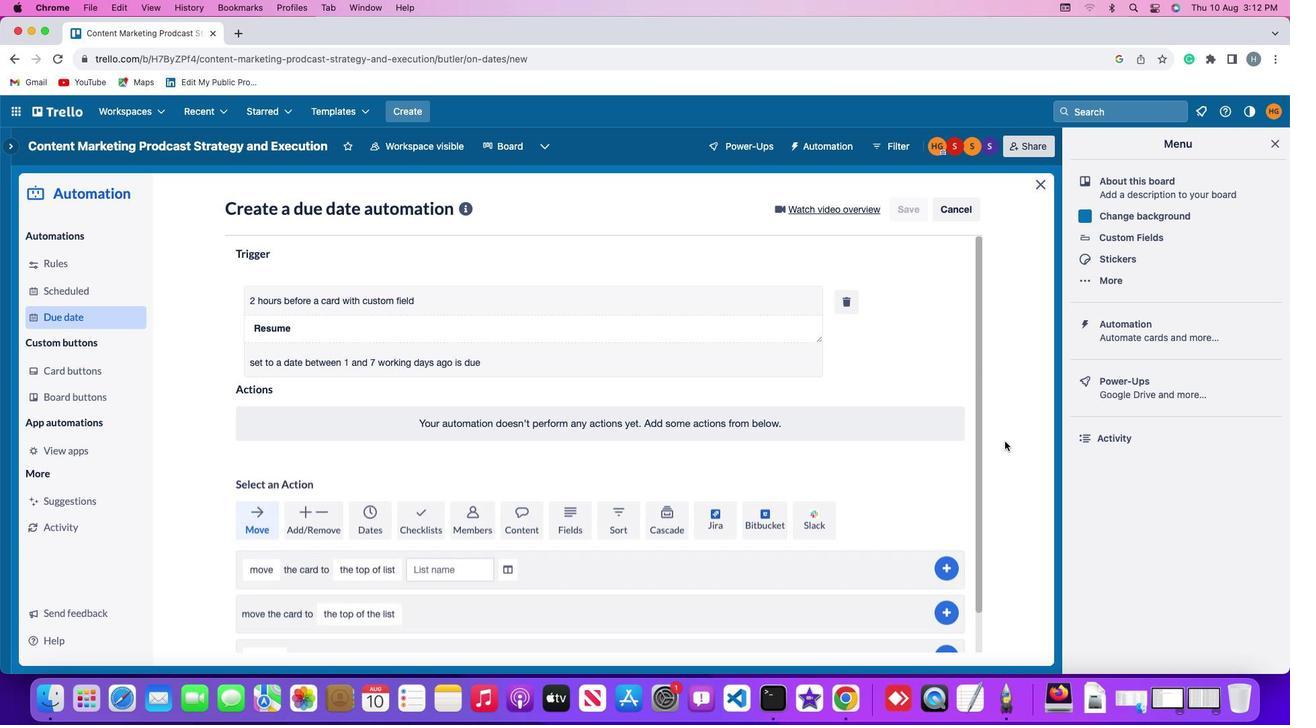 
